 Task: In the Contact  SadieWilliams@Tutanota.com, Create email and send with subject: 'Elevate Your Success: Introducing a Transformative Opportunity', and with mail content 'Good Day!_x000D_
We're excited to introduce you to an innovative solution that will revolutionize your industry. Get ready to redefine success and reach new heights!_x000D_
Best Regard', attach the document: Business_plan.docx and insert image: visitingcard.jpg. Below Best Regards, write Pinterest and insert the URL: 'in.pinterest.com'. Mark checkbox to create task to follow up : In 1 month. Logged in from softage.10@softage.net
Action: Mouse moved to (72, 54)
Screenshot: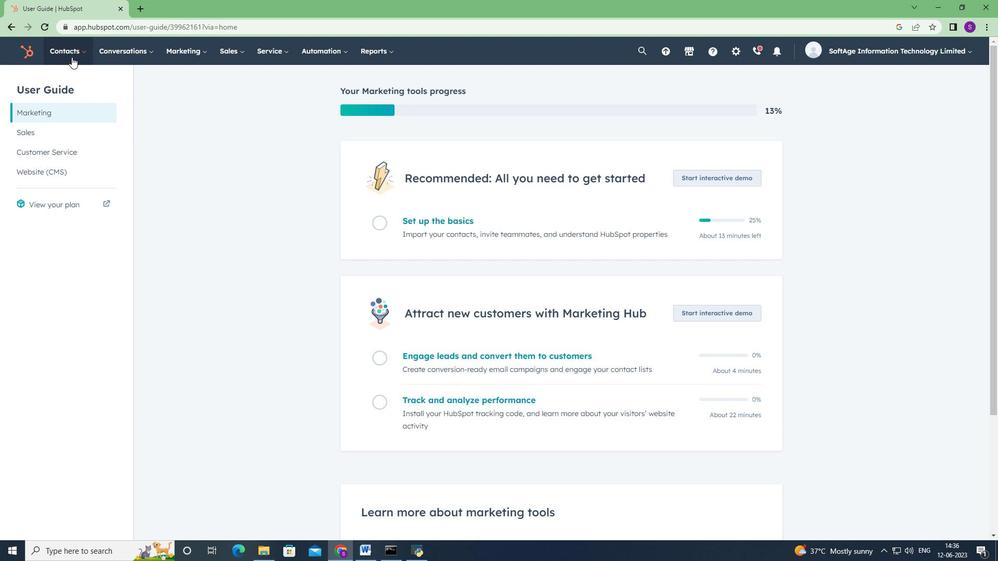 
Action: Mouse pressed left at (72, 54)
Screenshot: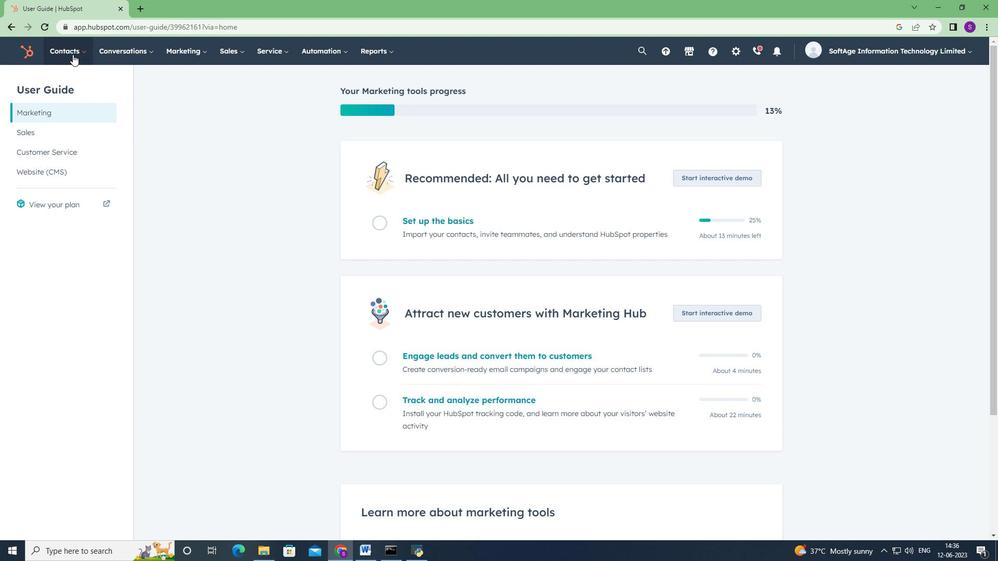 
Action: Mouse moved to (87, 85)
Screenshot: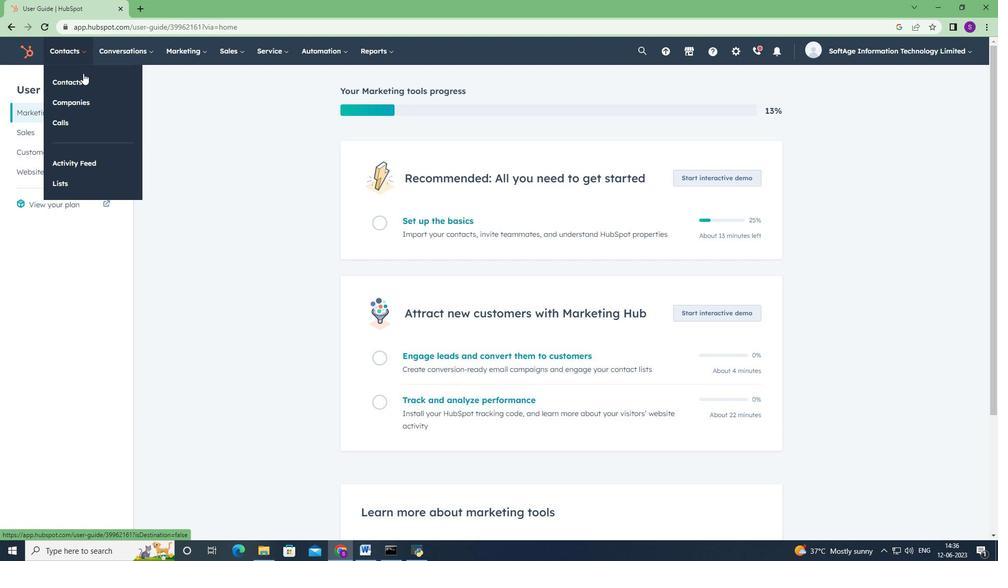 
Action: Mouse pressed left at (87, 85)
Screenshot: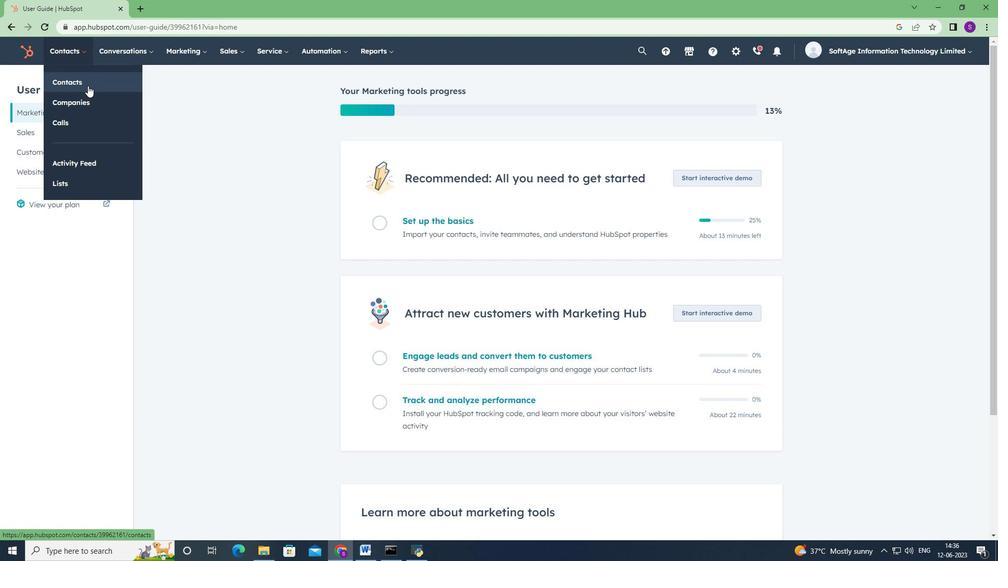 
Action: Mouse moved to (112, 166)
Screenshot: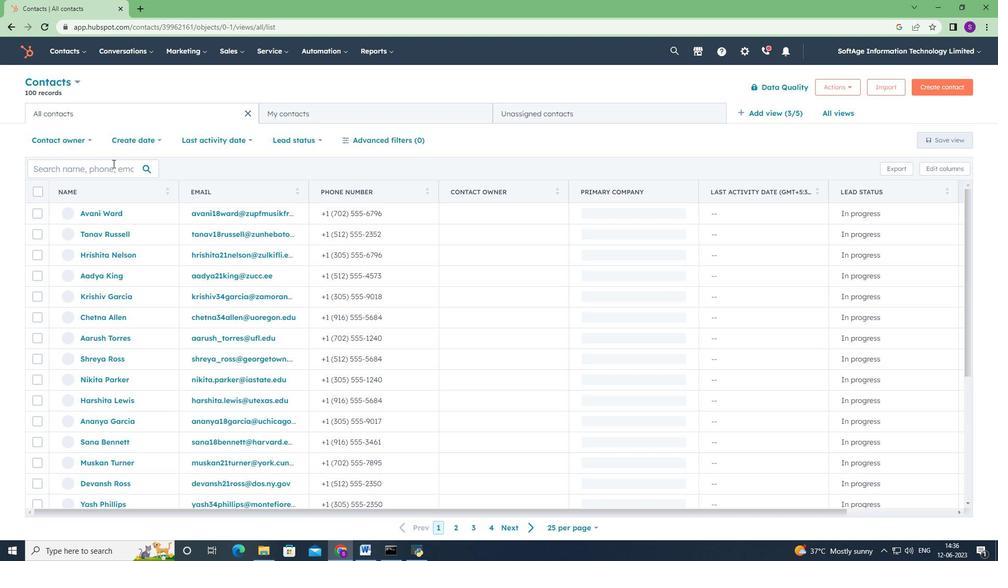 
Action: Mouse pressed left at (112, 166)
Screenshot: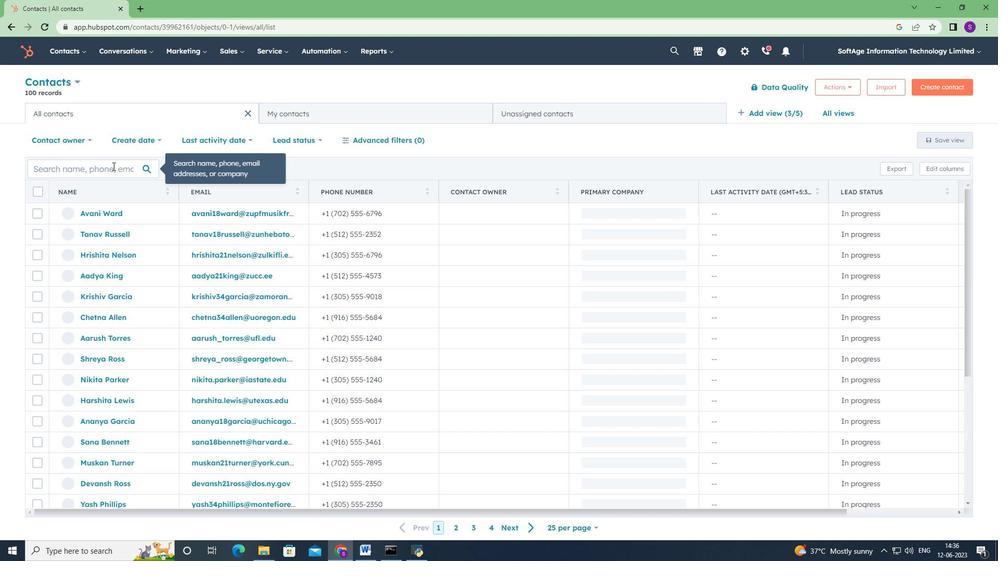 
Action: Key pressed <Key.shift>Sadie<Key.shift>Williams<Key.shift>@<Key.shift>Tutanota.com<Key.backspace><Key.backspace><Key.backspace><Key.backspace><Key.backspace><Key.backspace><Key.backspace><Key.backspace><Key.backspace>anota<Key.backspace>
Screenshot: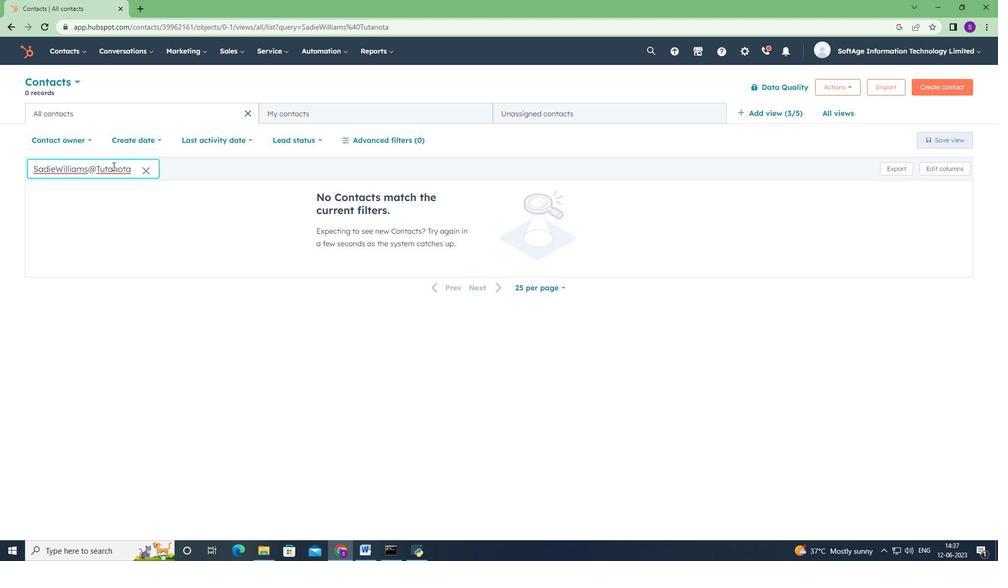 
Action: Mouse moved to (94, 214)
Screenshot: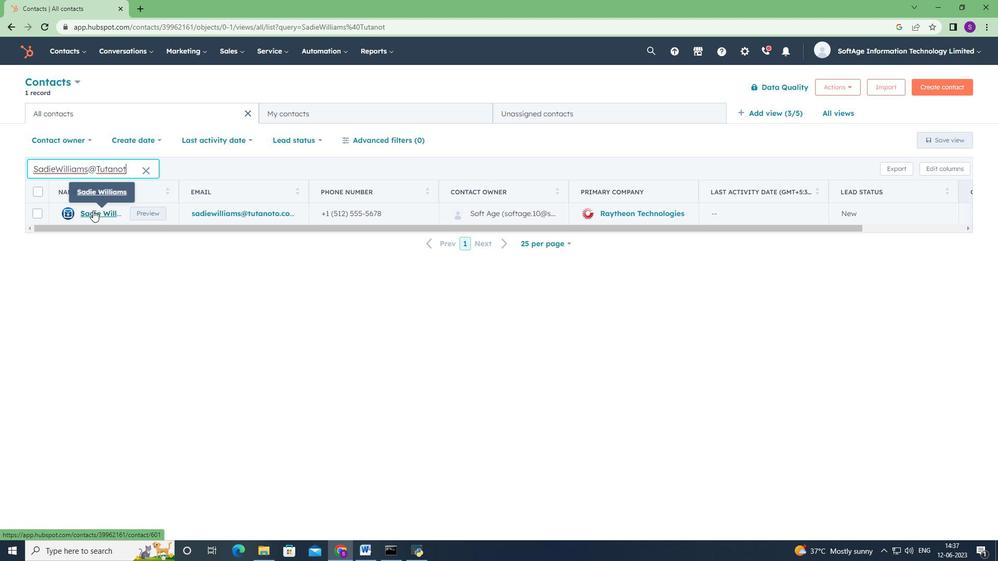 
Action: Mouse pressed left at (94, 214)
Screenshot: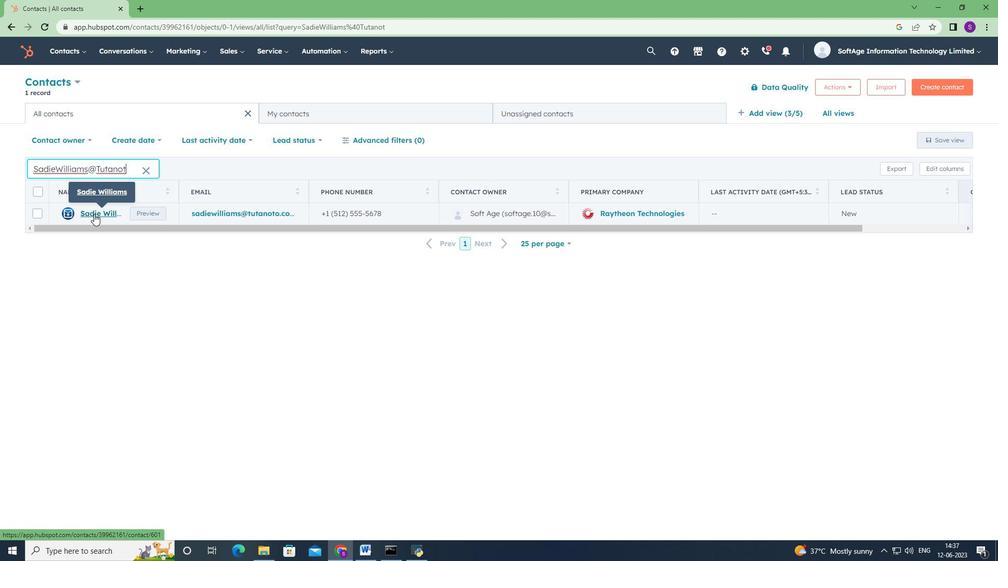 
Action: Mouse moved to (425, 332)
Screenshot: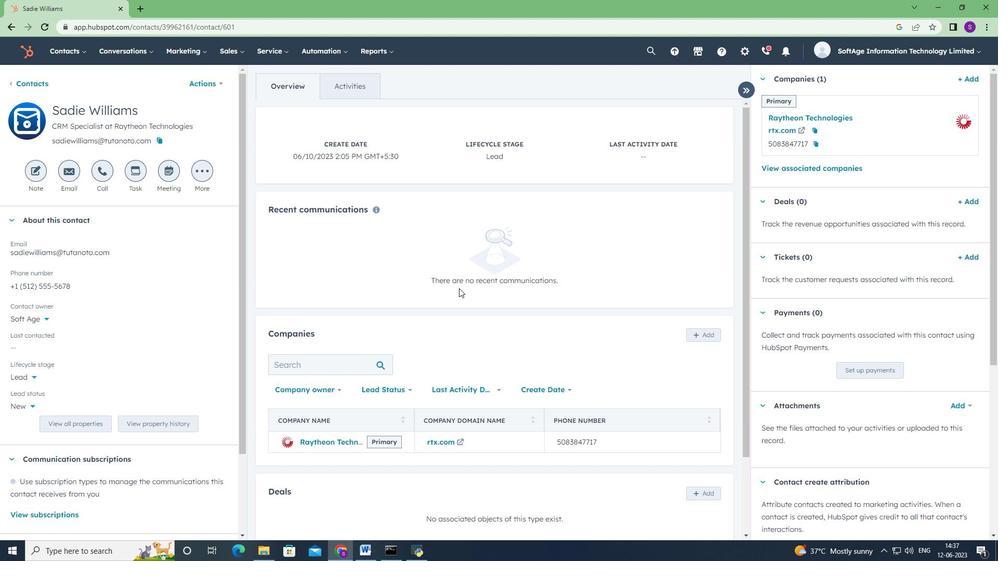 
Action: Mouse scrolled (425, 332) with delta (0, 0)
Screenshot: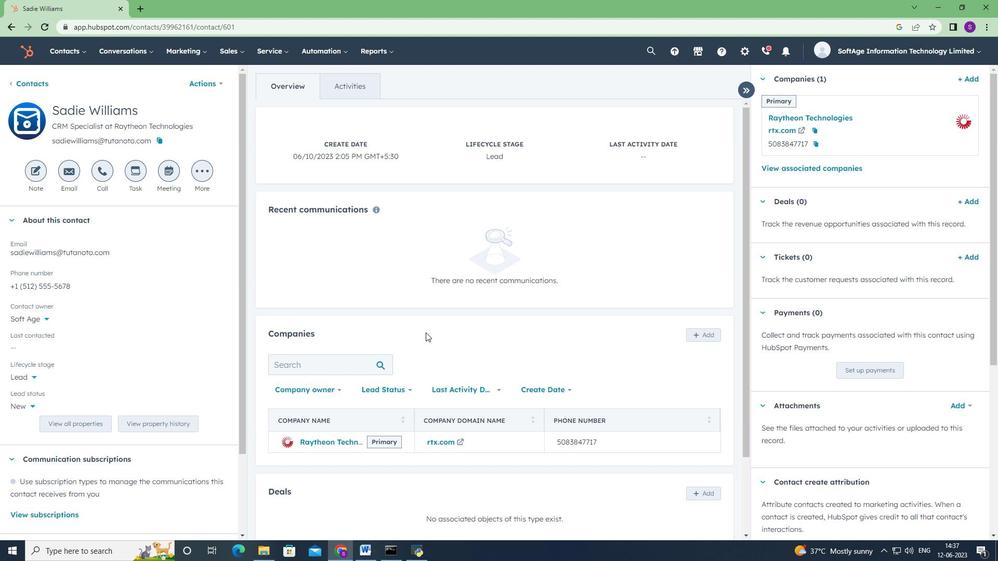 
Action: Mouse moved to (60, 173)
Screenshot: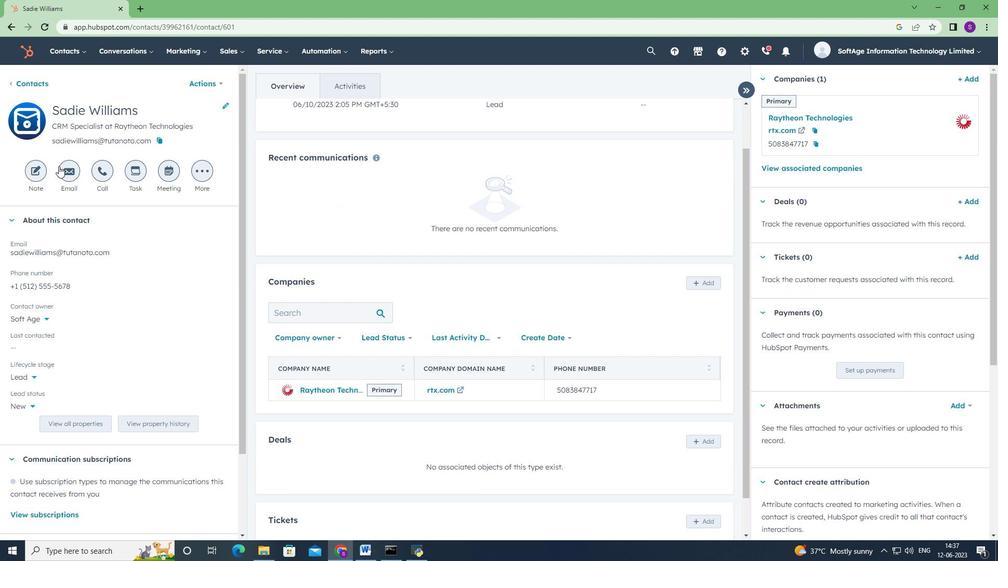 
Action: Mouse pressed left at (60, 173)
Screenshot: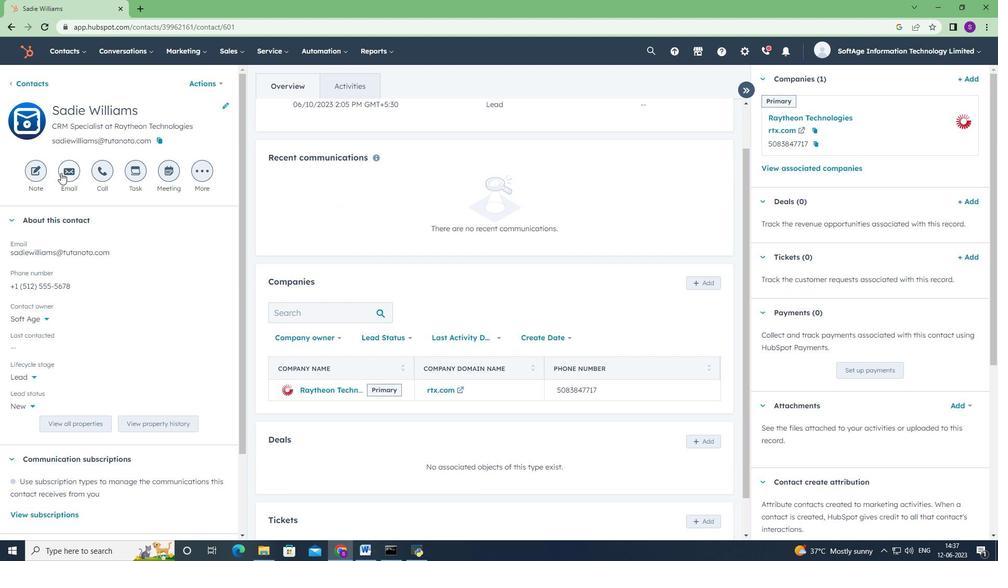 
Action: Mouse moved to (631, 347)
Screenshot: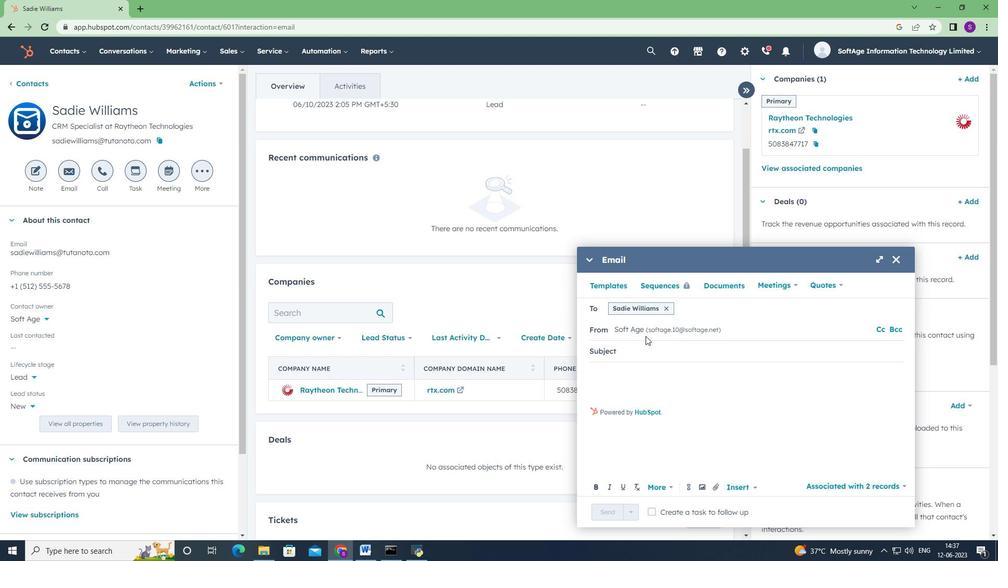 
Action: Mouse pressed left at (631, 347)
Screenshot: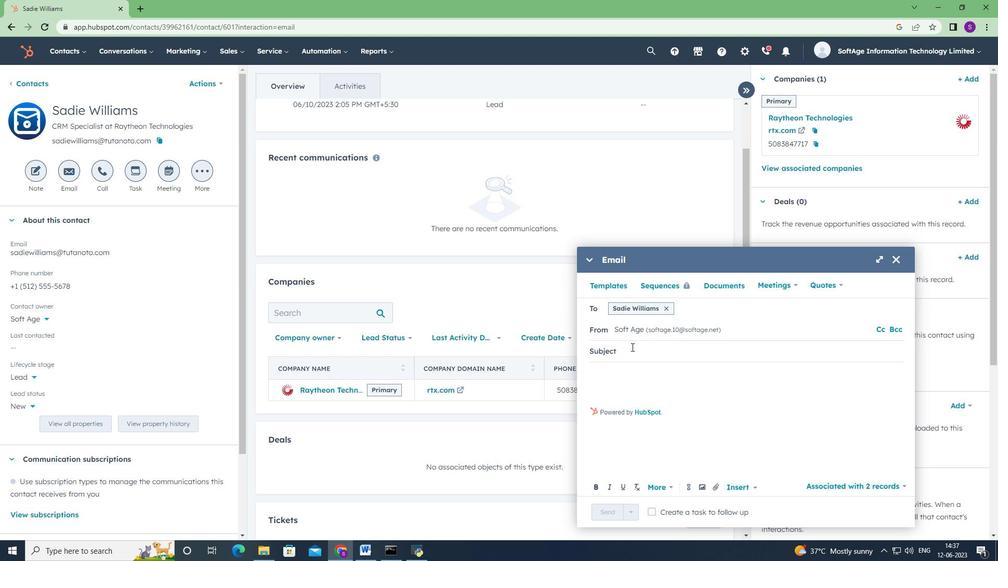 
Action: Mouse moved to (630, 339)
Screenshot: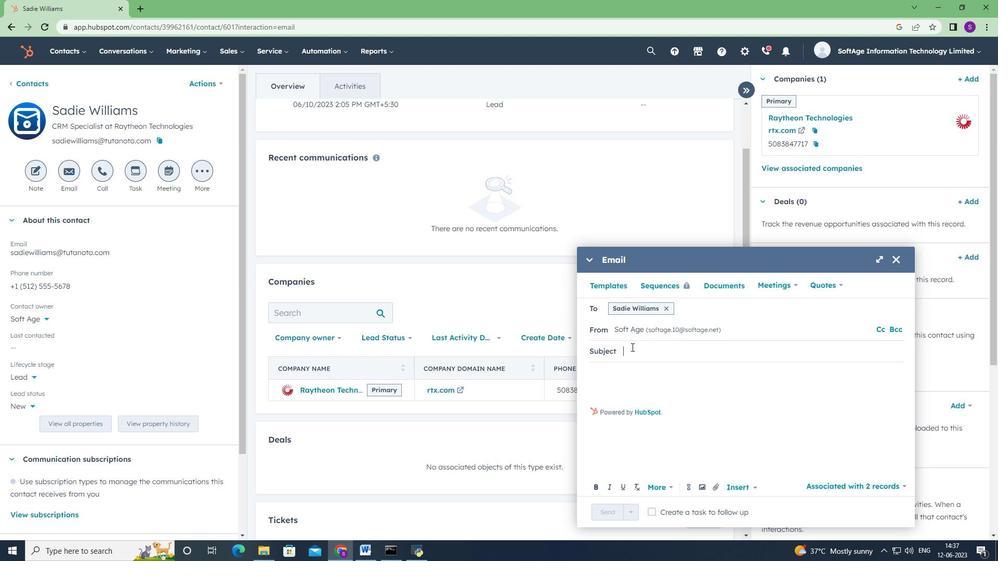 
Action: Key pressed <Key.shift>Elevate<Key.space><Key.shift>Your<Key.space><Key.shift>Success<Key.shift><Key.shift><Key.shift>:<Key.space><Key.shift>Introducing<Key.space>a<Key.space><Key.shift>Transformative<Key.space><Key.shift><Key.shift><Key.shift><Key.shift><Key.shift><Key.shift>Opportunity
Screenshot: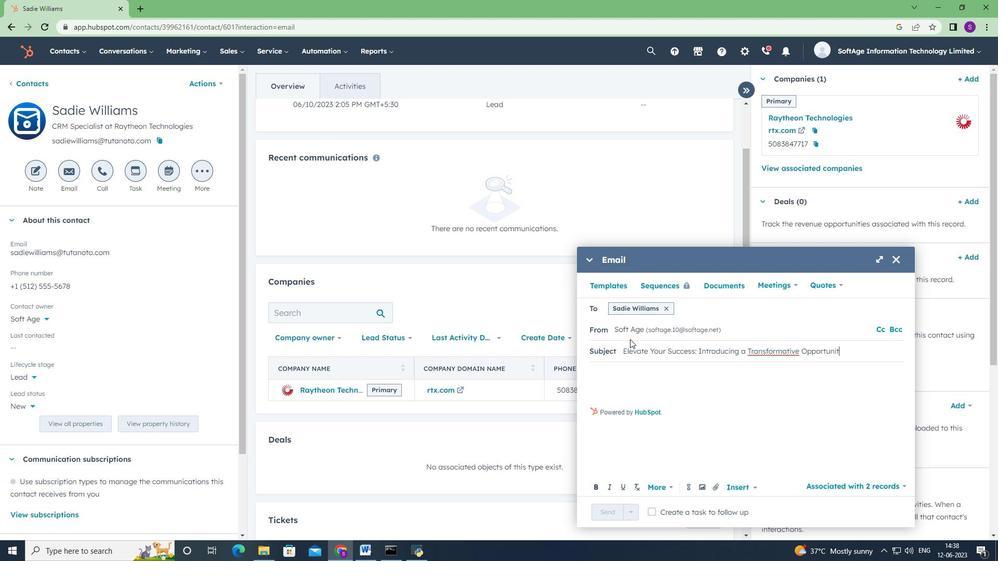 
Action: Mouse moved to (639, 382)
Screenshot: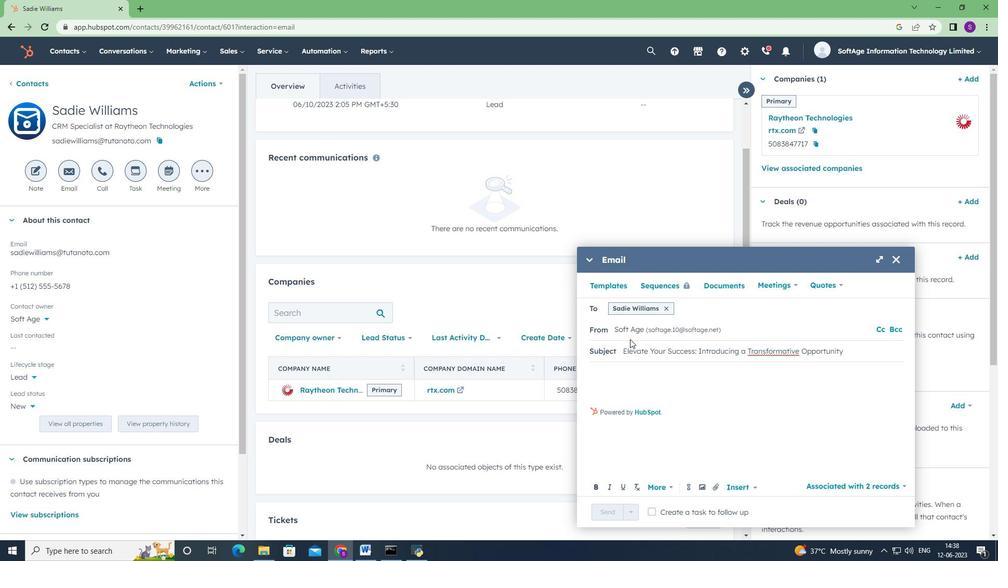 
Action: Mouse pressed left at (639, 382)
Screenshot: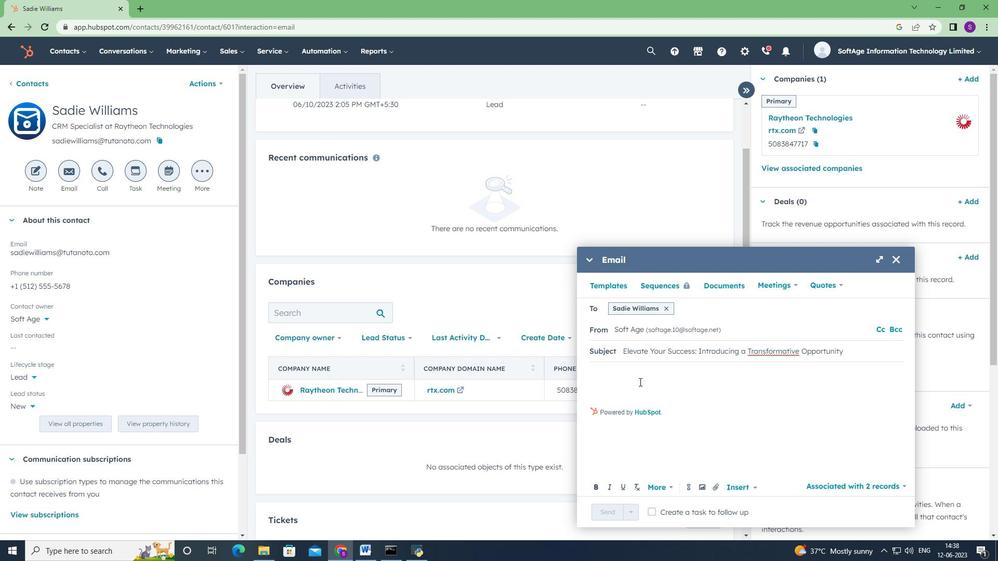 
Action: Mouse moved to (597, 371)
Screenshot: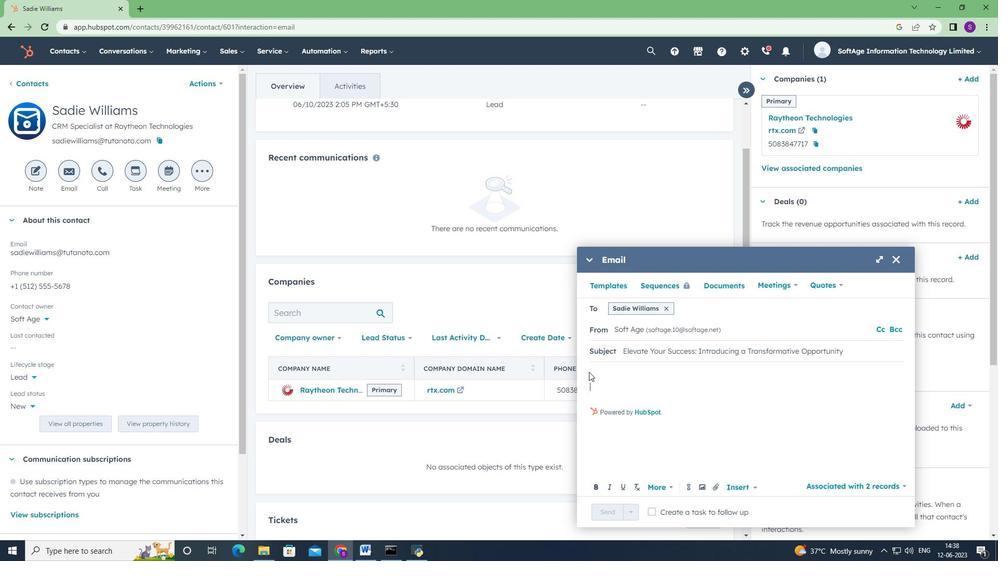 
Action: Mouse pressed left at (597, 371)
Screenshot: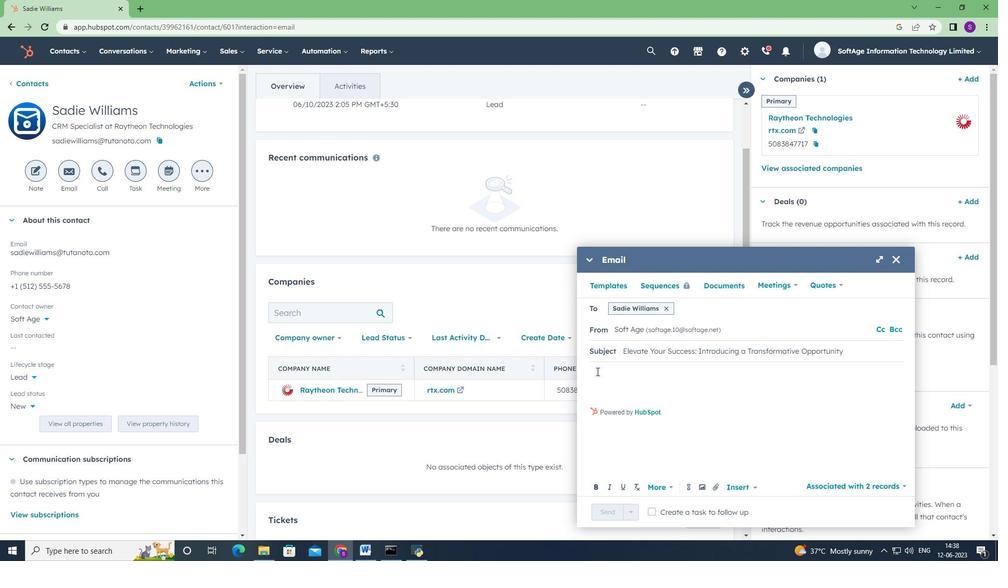 
Action: Key pressed <Key.shift>Good<Key.space><Key.shift>Dat<Key.backspace>y<Key.shift>!<Key.enter><Key.shift><Key.shift><Key.shift><Key.shift><Key.shift><Key.shift><Key.shift><Key.shift><Key.shift><Key.shift><Key.shift><Key.shift><Key.shift><Key.shift><Key.shift><Key.shift><Key.shift><Key.shift><Key.shift><Key.shift><Key.shift><Key.shift><Key.shift><Key.shift><Key.shift><Key.shift><Key.shift>We're<Key.space>excited<Key.space>to<Key.space>introduce<Key.space>you<Key.space>to<Key.space>an<Key.space>innovative<Key.space>solution<Key.space>that<Key.space>will<Key.space>revolutionize<Key.space>your<Key.space>industry<Key.space><Key.backspace>.<Key.space><Key.shift><Key.shift>Get<Key.space>ready<Key.space>to<Key.space>redefine<Key.space>success<Key.space>and<Key.space>reach<Key.space>new<Key.space>heights<Key.shift><Key.shift><Key.shift><Key.shift><Key.shift><Key.shift><Key.shift><Key.shift>!<Key.enter><Key.shift><Key.shift><Key.shift><Key.shift><Key.shift><Key.shift><Key.shift><Key.shift><Key.shift>Best<Key.space><Key.shift>Regard<Key.enter>
Screenshot: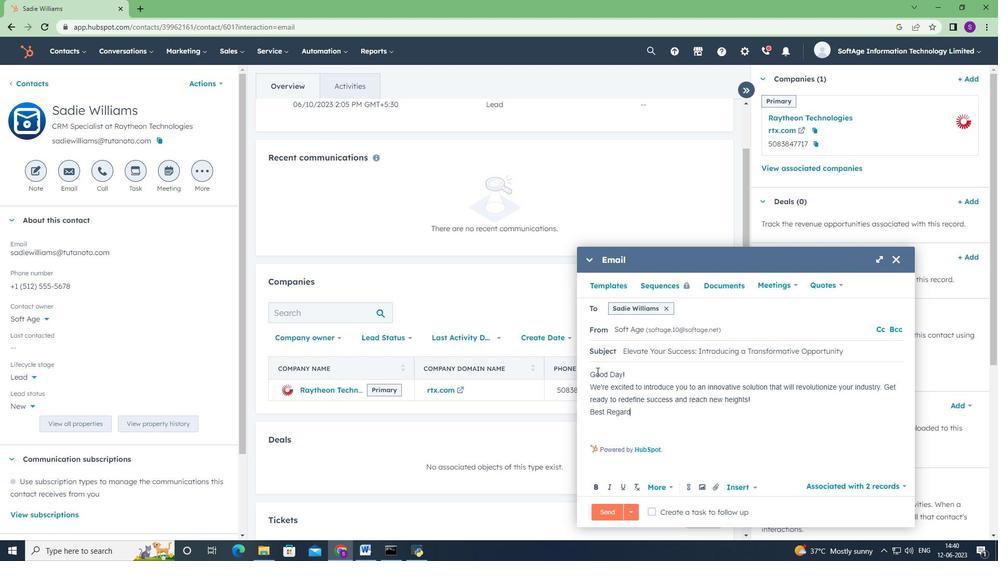 
Action: Mouse moved to (716, 487)
Screenshot: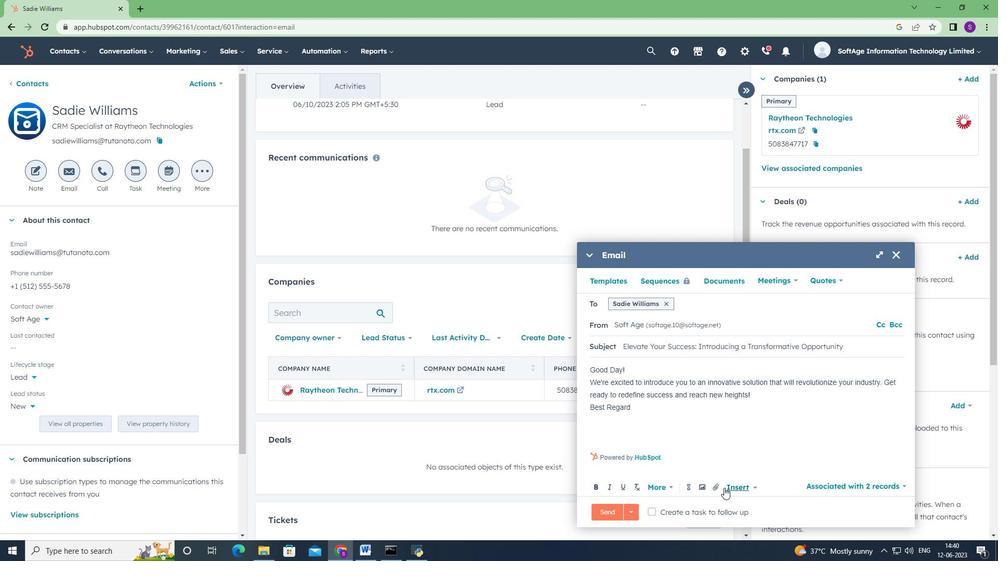 
Action: Mouse pressed left at (716, 487)
Screenshot: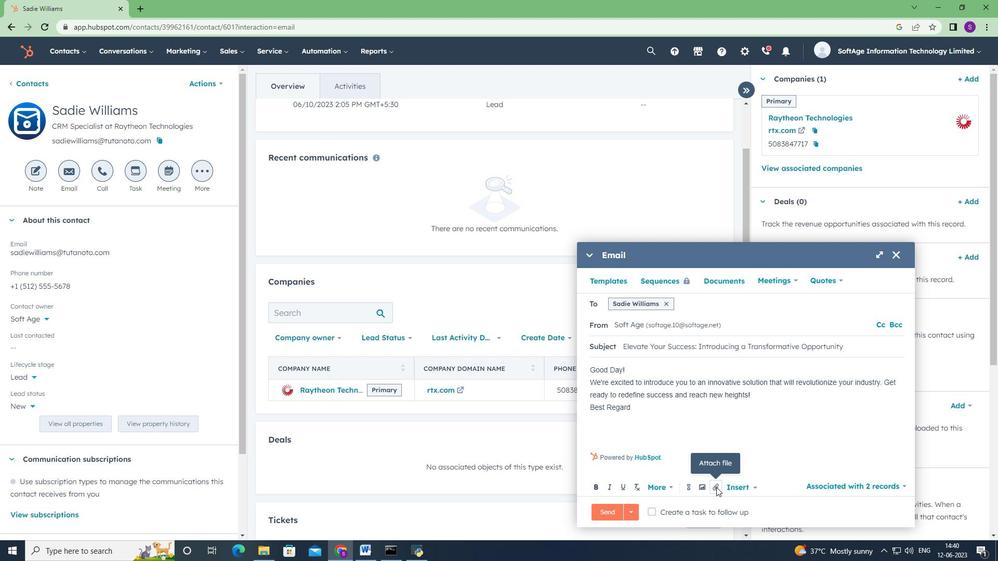 
Action: Mouse moved to (727, 453)
Screenshot: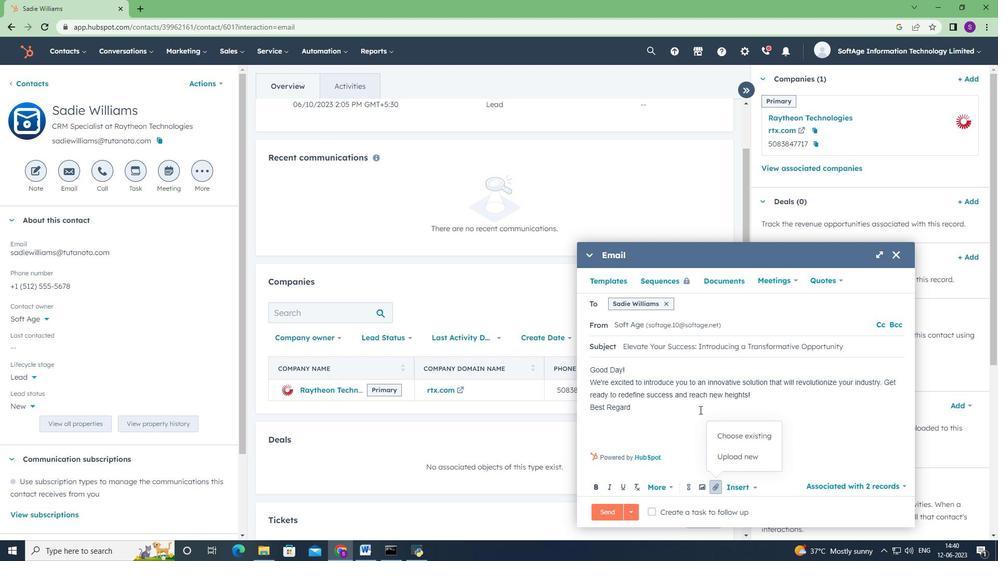 
Action: Mouse pressed left at (727, 453)
Screenshot: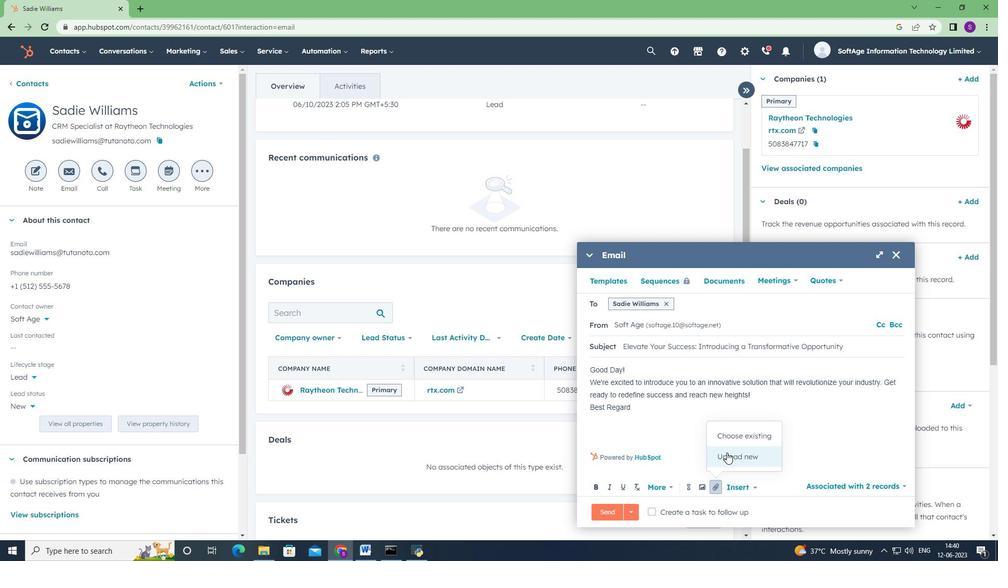 
Action: Mouse moved to (47, 130)
Screenshot: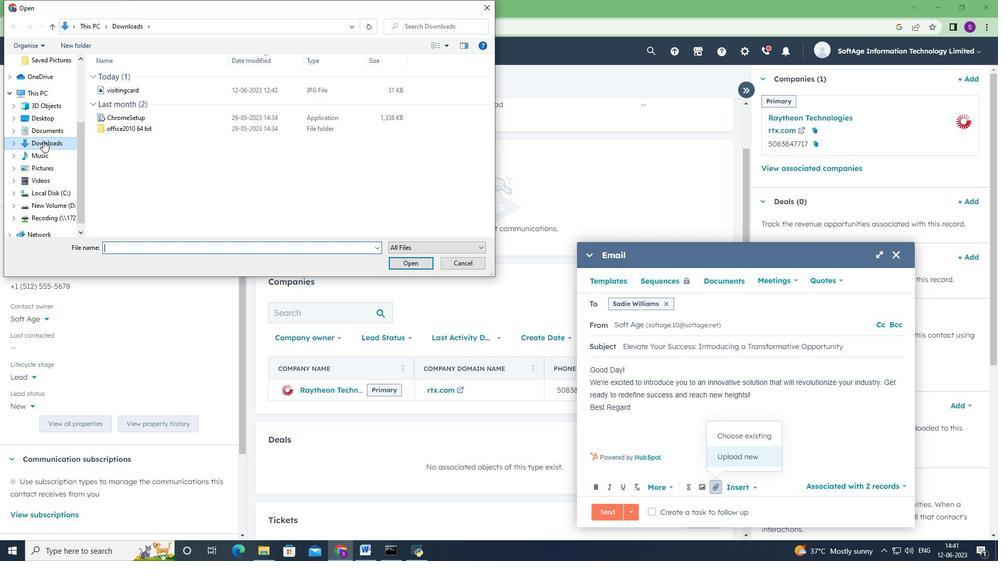 
Action: Mouse pressed left at (47, 130)
Screenshot: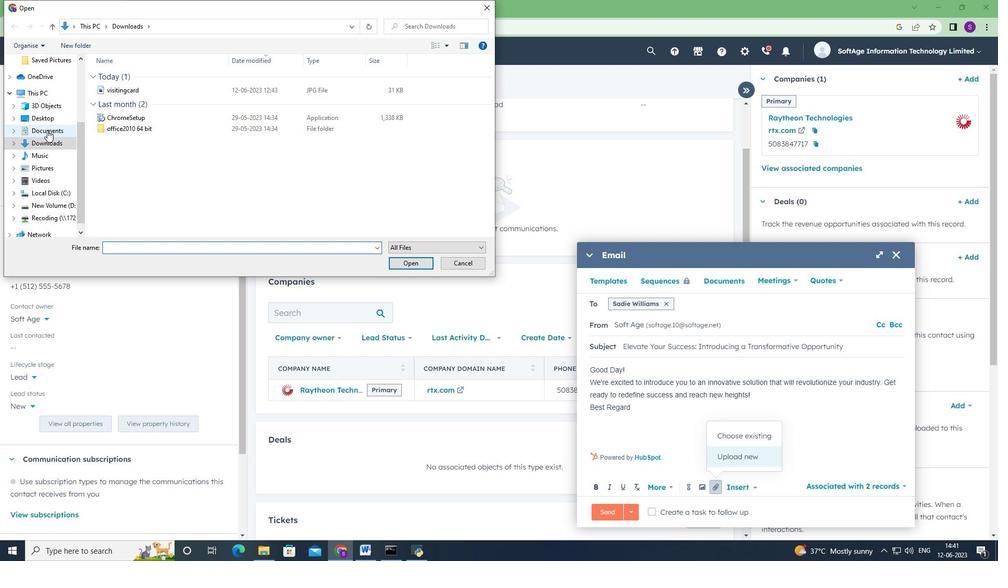 
Action: Mouse moved to (123, 90)
Screenshot: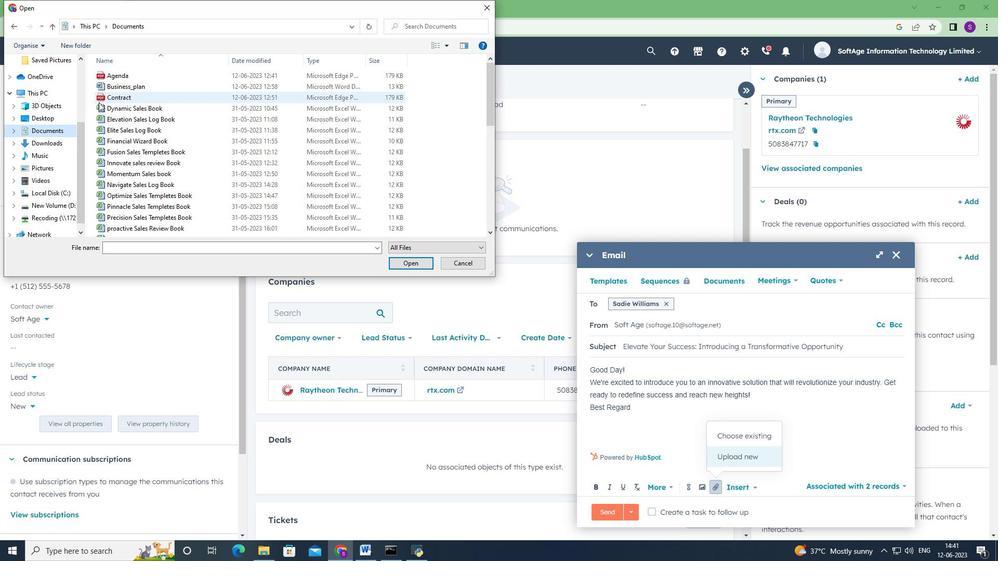 
Action: Mouse pressed left at (123, 90)
Screenshot: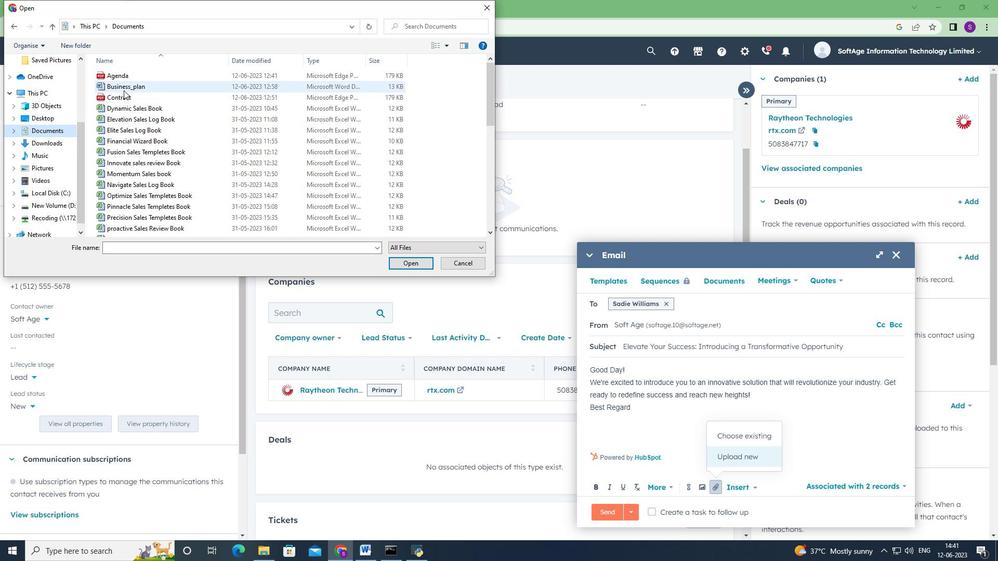 
Action: Mouse moved to (421, 265)
Screenshot: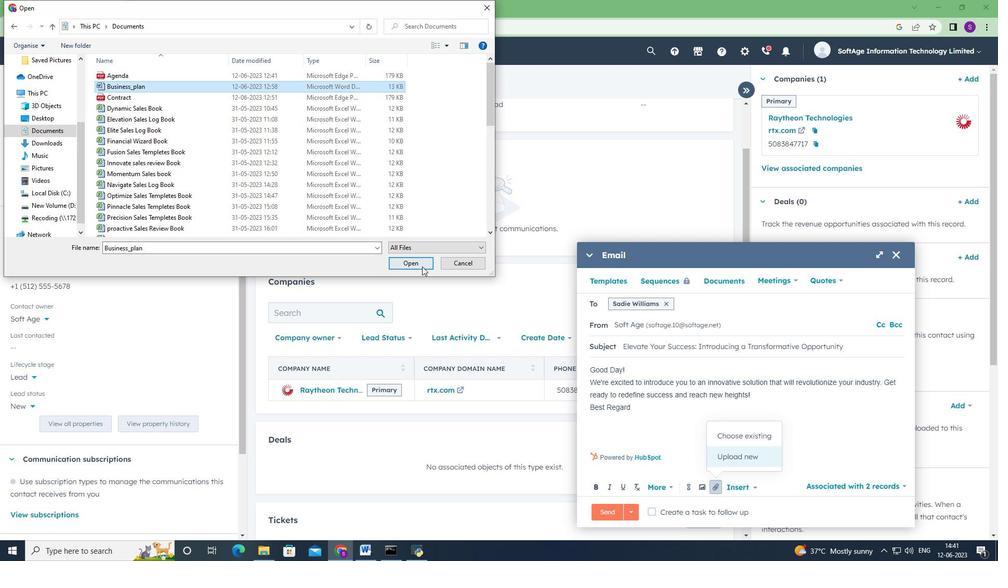 
Action: Mouse pressed left at (421, 265)
Screenshot: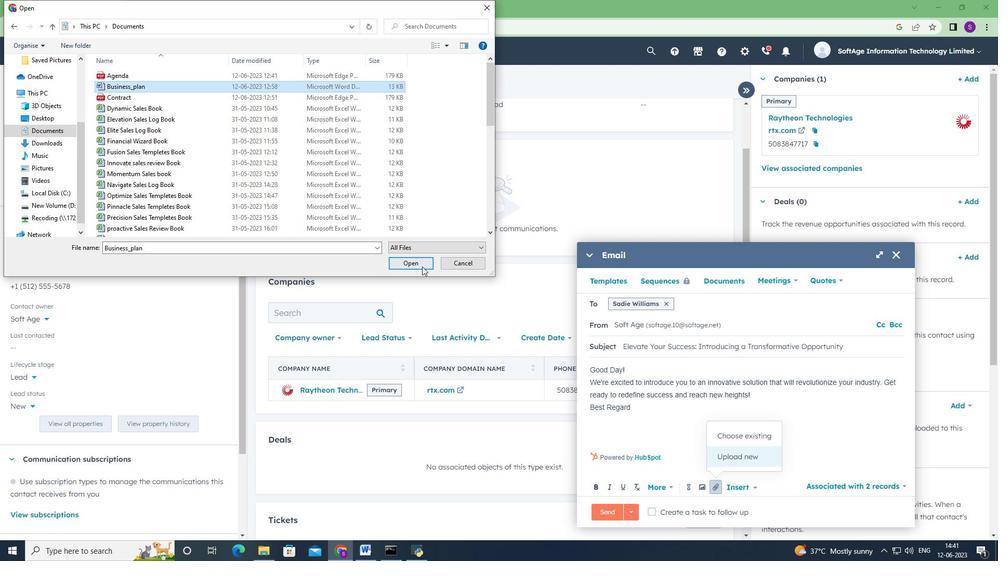 
Action: Mouse moved to (701, 461)
Screenshot: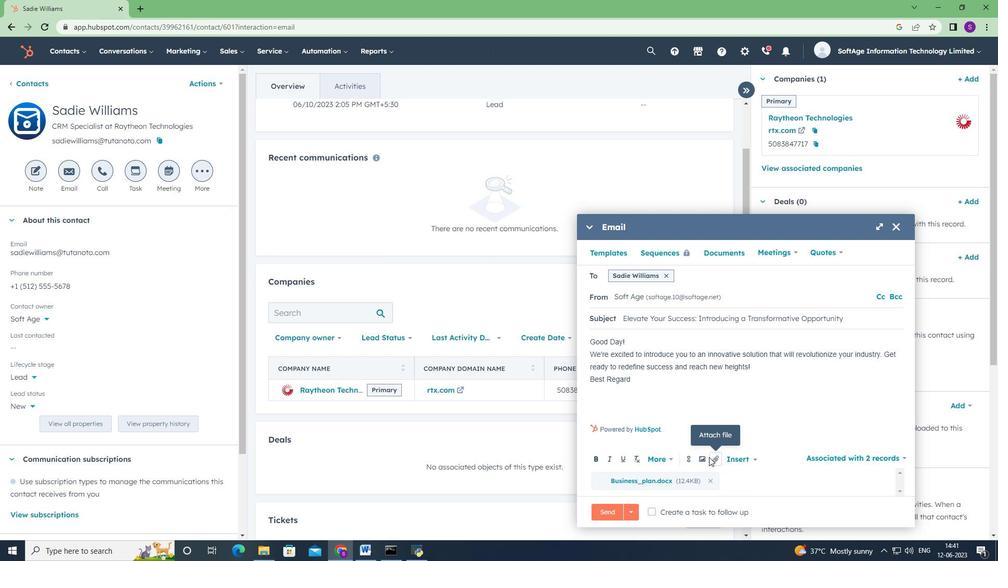 
Action: Mouse pressed left at (701, 461)
Screenshot: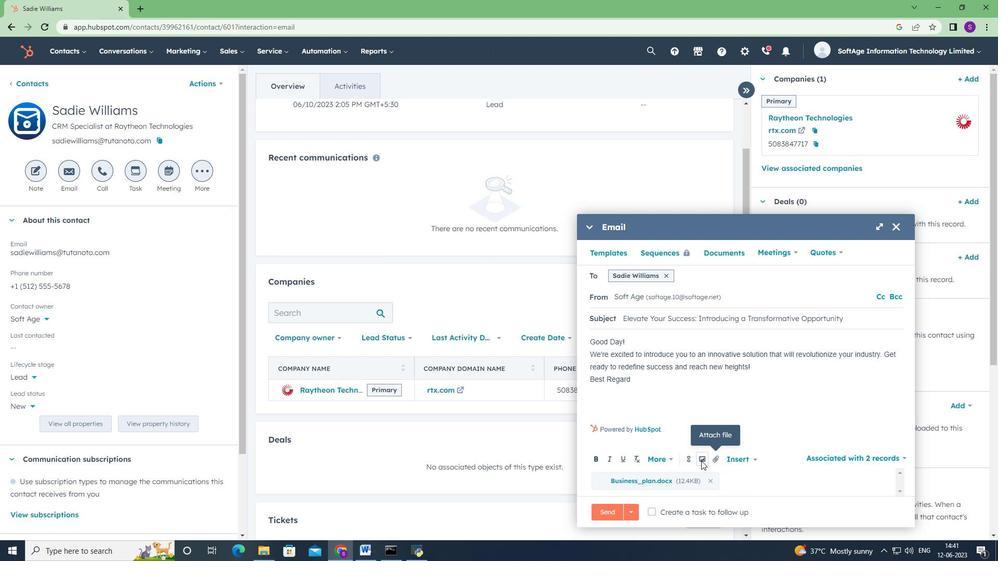 
Action: Mouse moved to (691, 424)
Screenshot: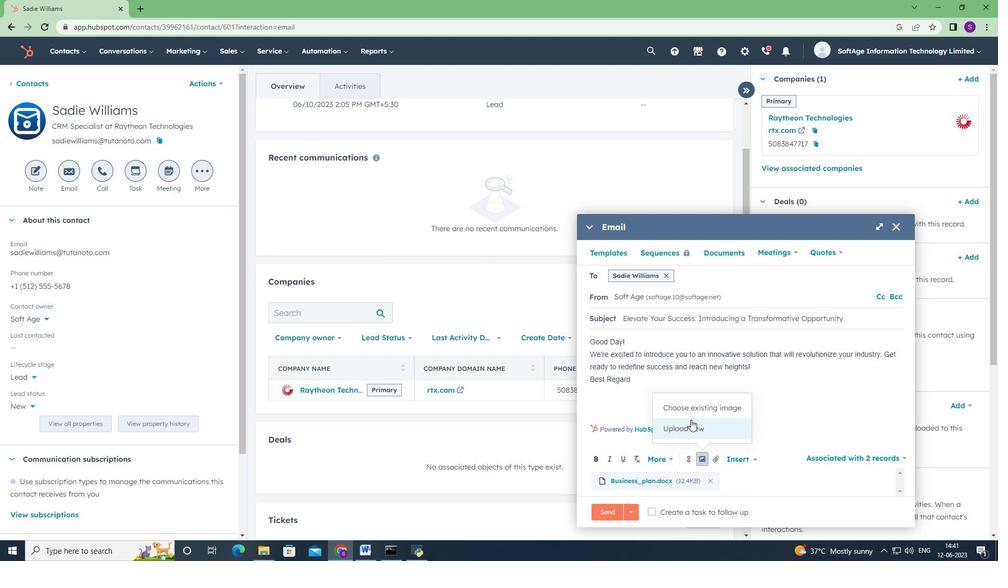 
Action: Mouse pressed left at (691, 424)
Screenshot: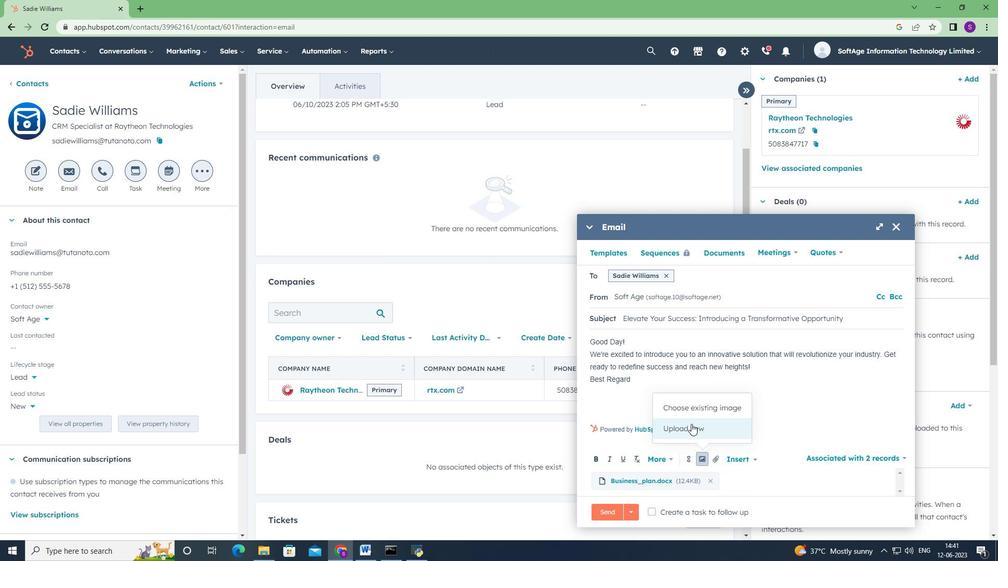 
Action: Mouse moved to (54, 139)
Screenshot: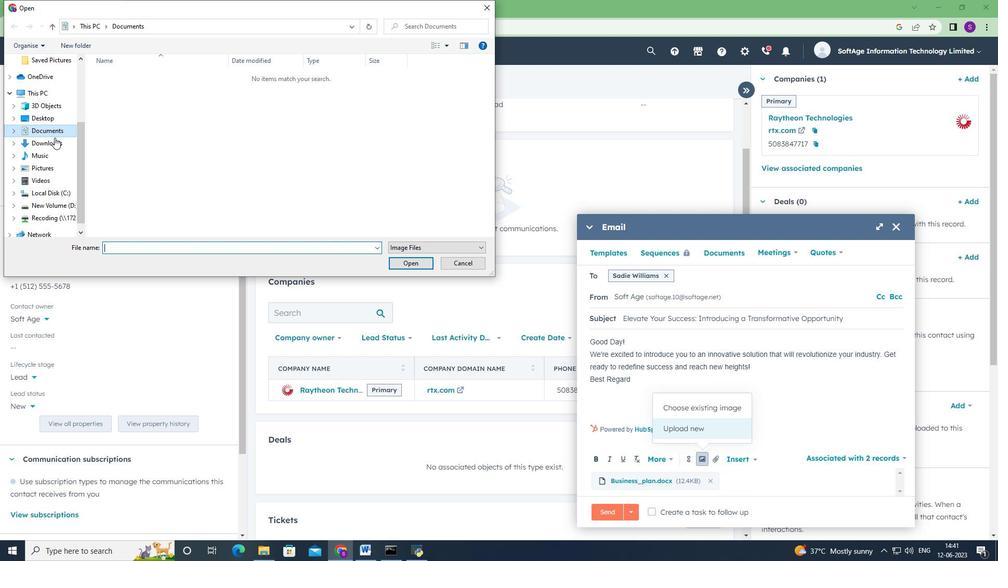 
Action: Mouse pressed left at (54, 139)
Screenshot: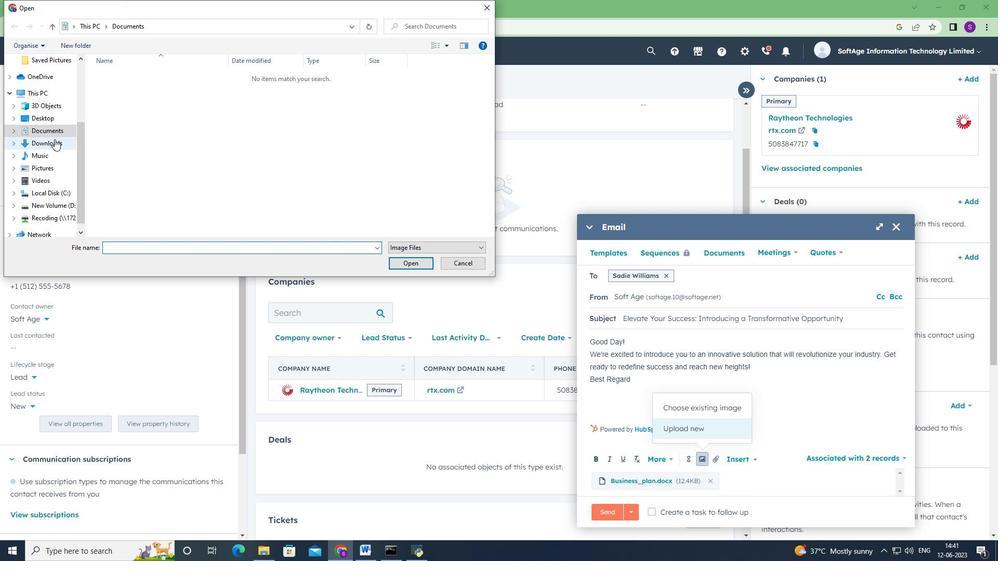 
Action: Mouse moved to (152, 92)
Screenshot: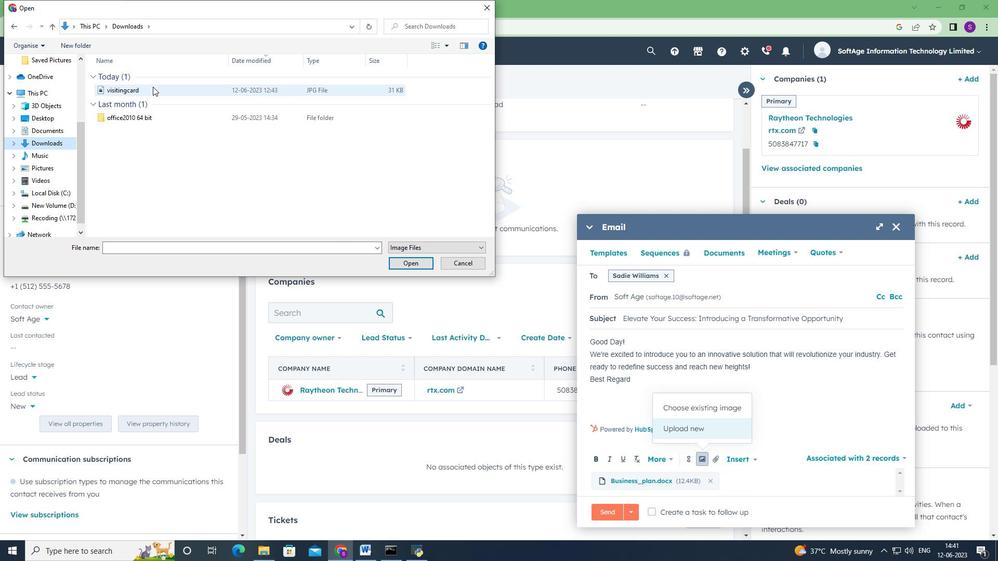 
Action: Mouse pressed left at (152, 92)
Screenshot: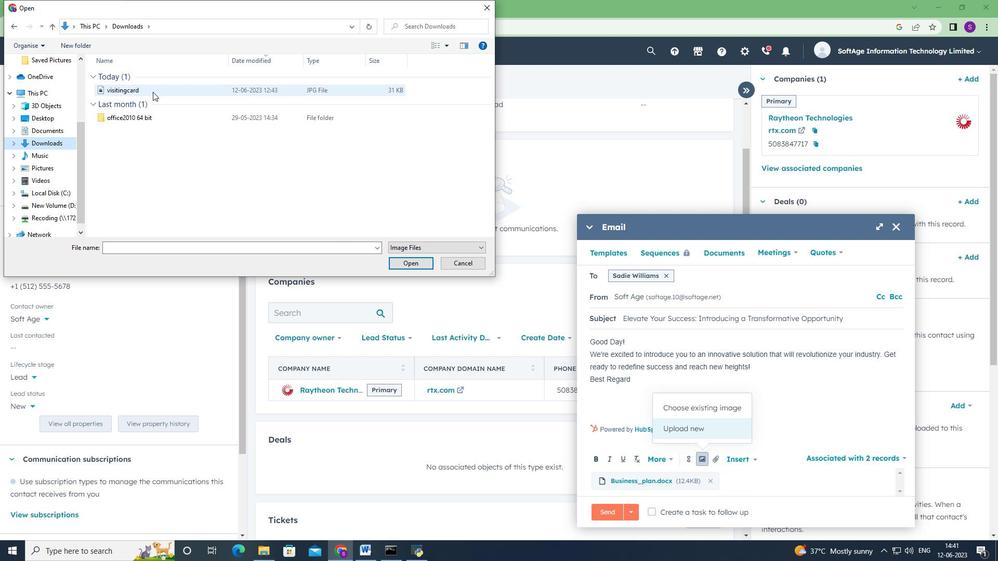 
Action: Mouse moved to (412, 264)
Screenshot: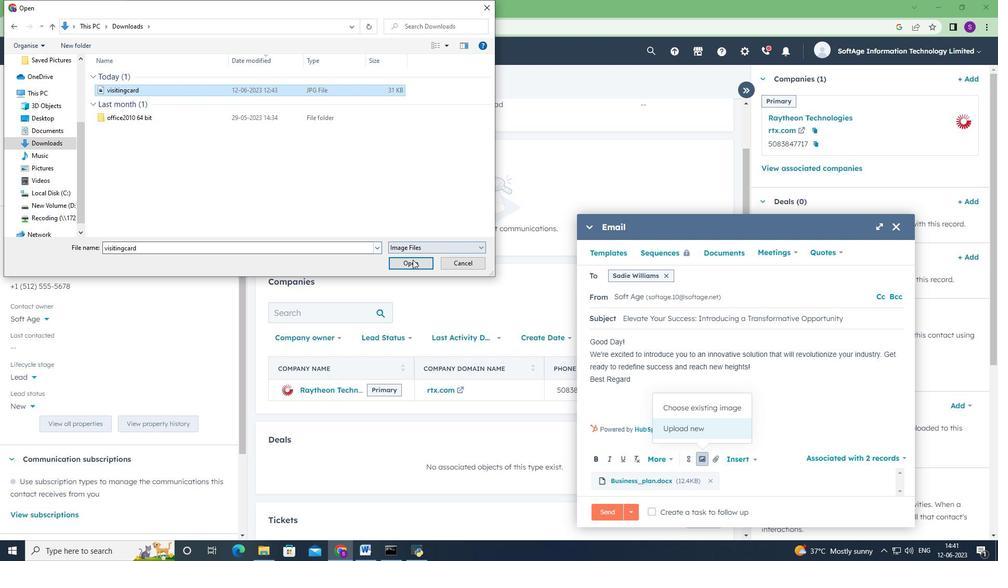 
Action: Mouse pressed left at (412, 264)
Screenshot: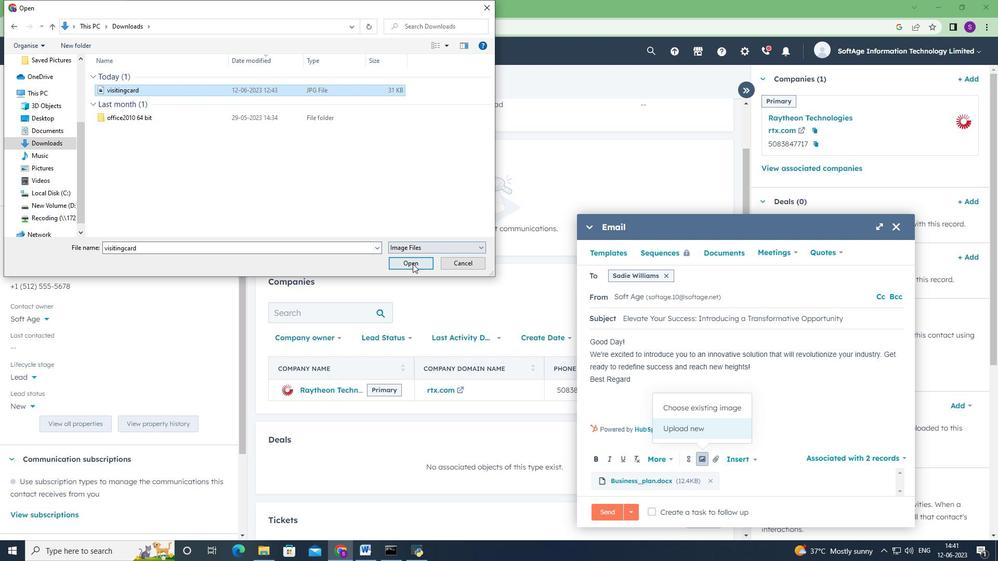 
Action: Mouse moved to (608, 286)
Screenshot: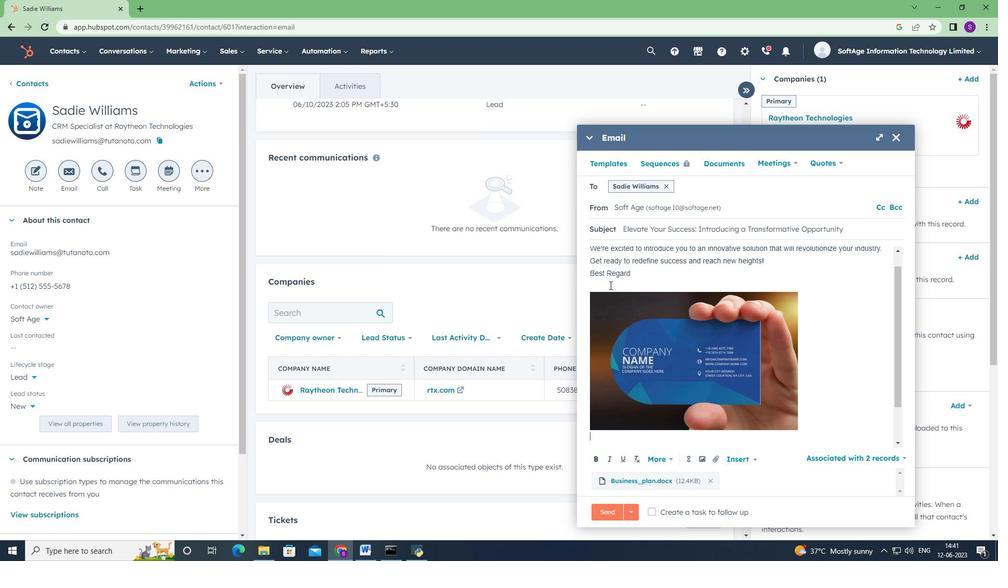 
Action: Mouse pressed left at (608, 286)
Screenshot: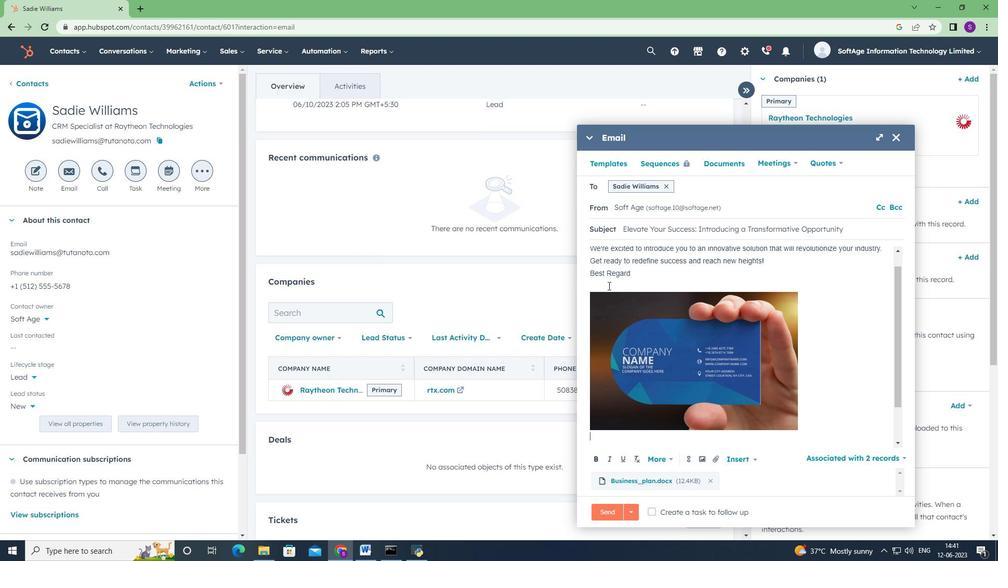 
Action: Key pressed <Key.shift><Key.shift><Key.shift><Key.shift><Key.shift><Key.shift><Key.shift><Key.shift><Key.shift><Key.shift><Key.shift><Key.shift>Pinterest
Screenshot: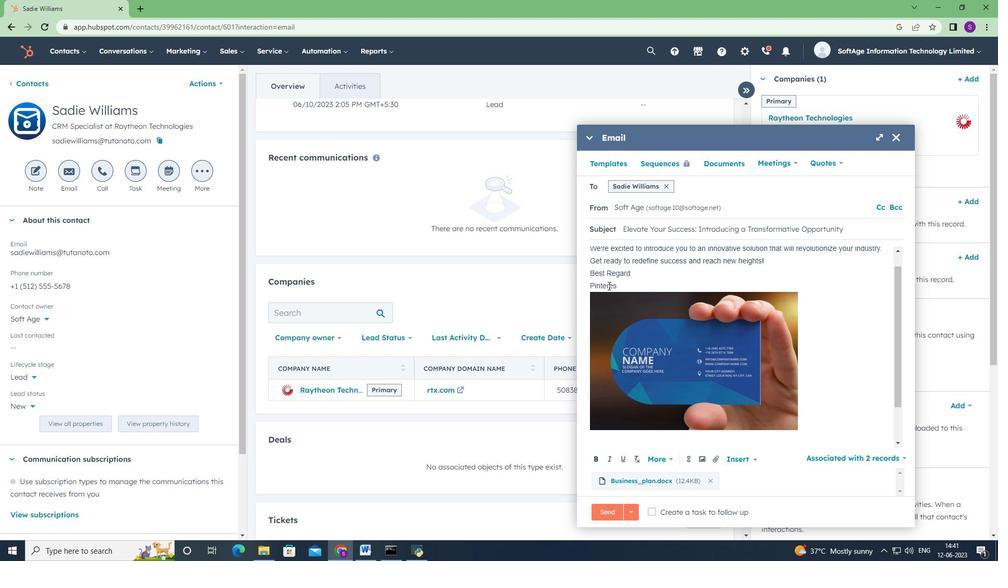 
Action: Mouse moved to (636, 320)
Screenshot: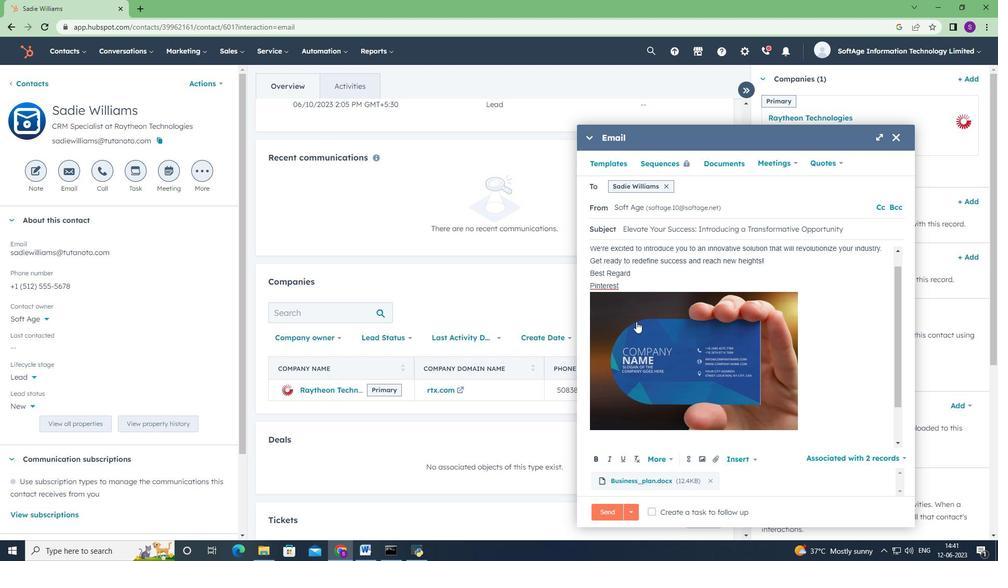 
Action: Key pressed <Key.space>
Screenshot: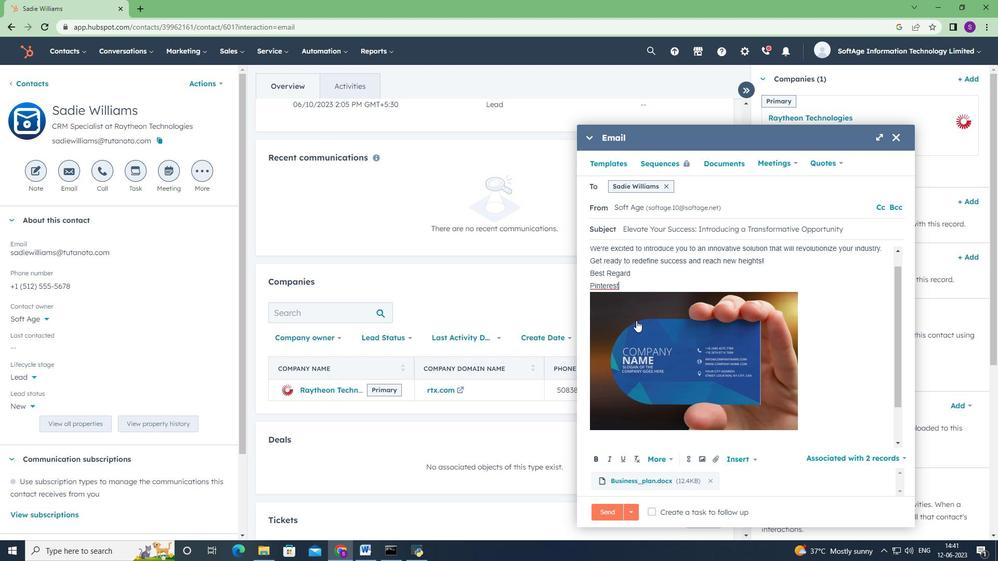 
Action: Mouse scrolled (636, 320) with delta (0, 0)
Screenshot: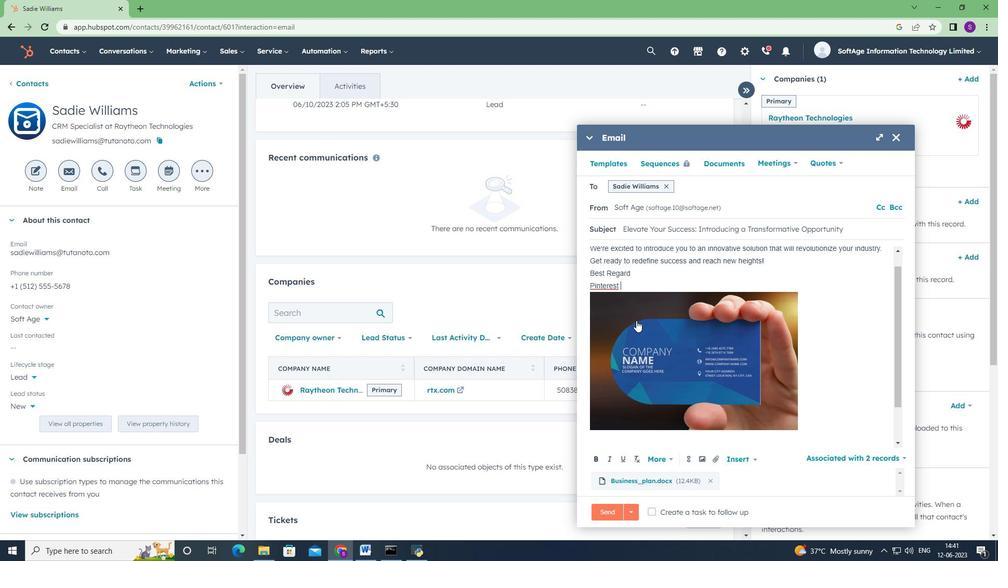 
Action: Mouse scrolled (636, 321) with delta (0, 0)
Screenshot: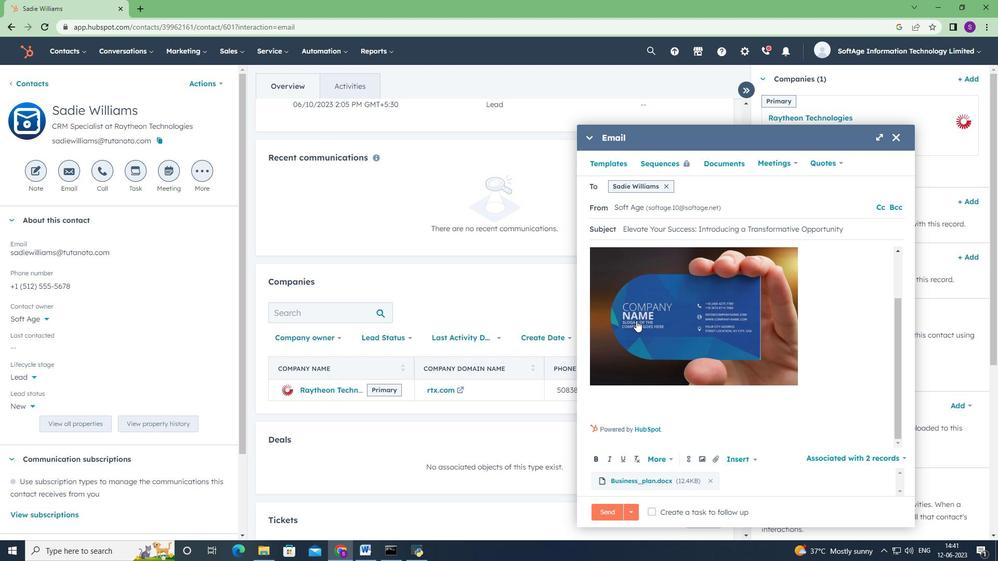 
Action: Mouse scrolled (636, 321) with delta (0, 0)
Screenshot: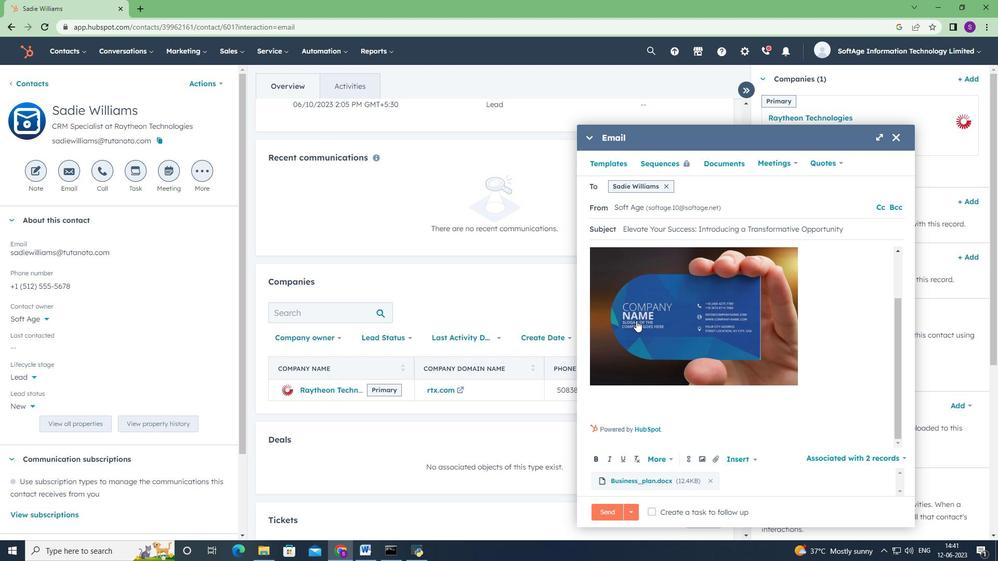 
Action: Mouse scrolled (636, 321) with delta (0, 0)
Screenshot: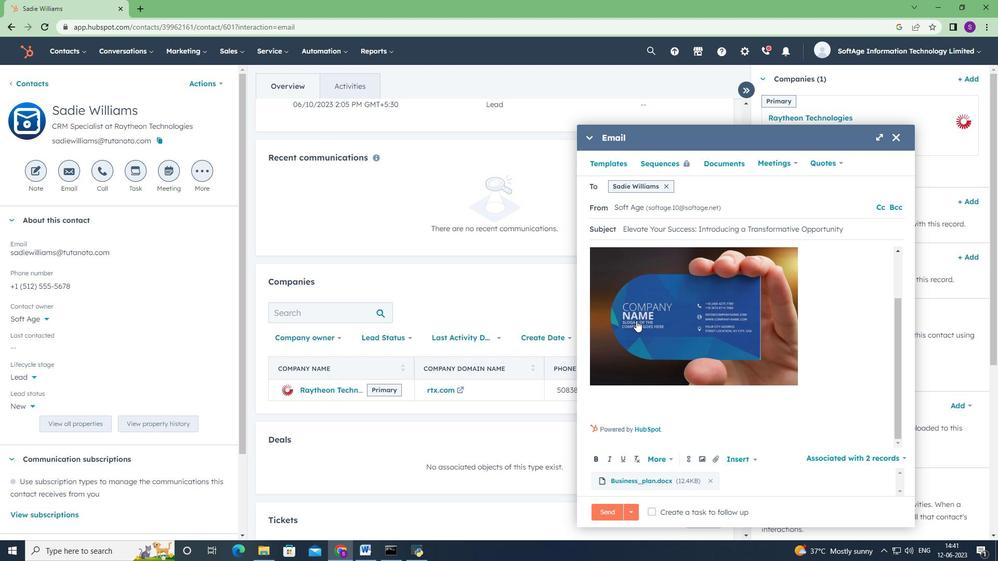 
Action: Mouse scrolled (636, 321) with delta (0, 0)
Screenshot: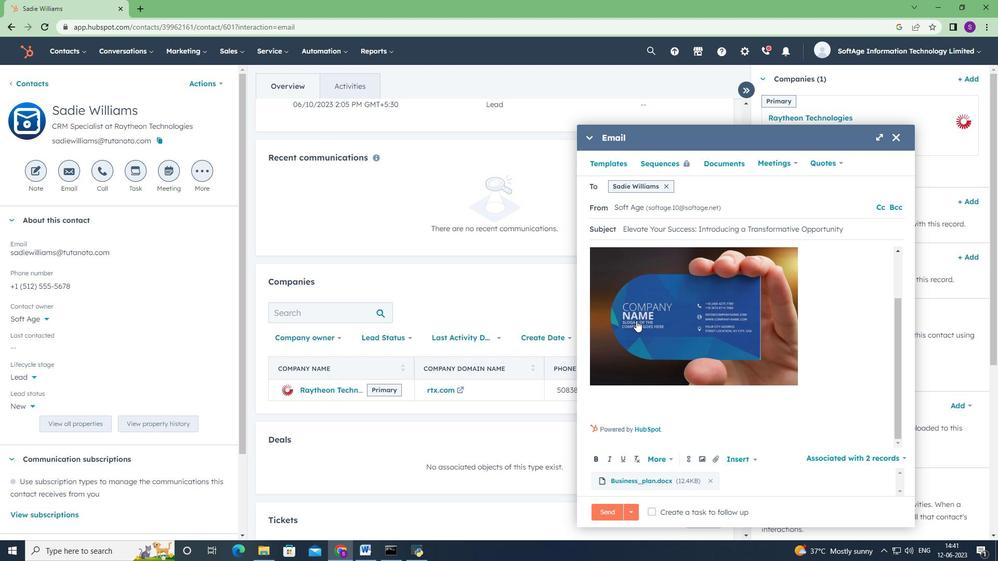 
Action: Mouse moved to (686, 460)
Screenshot: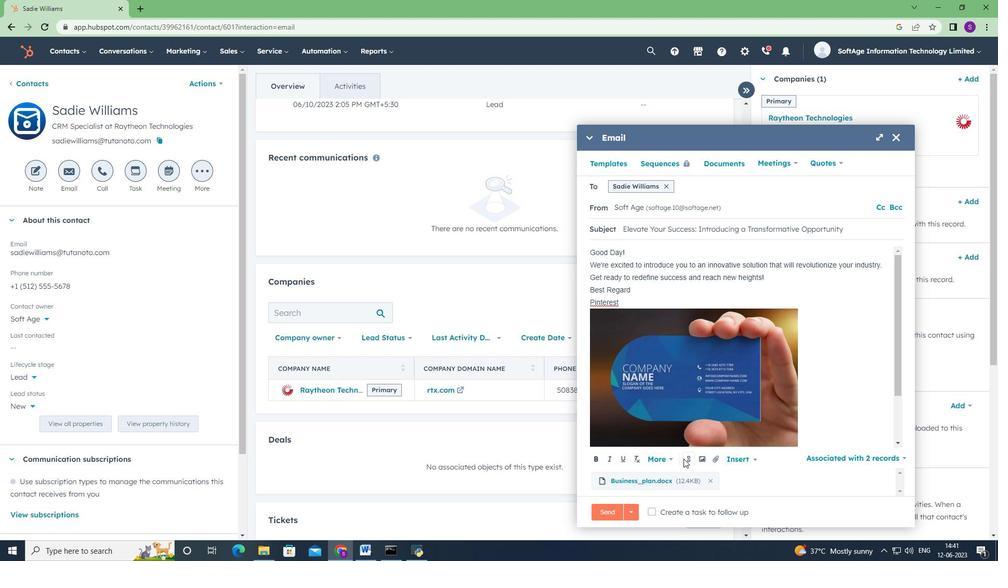 
Action: Mouse pressed left at (686, 460)
Screenshot: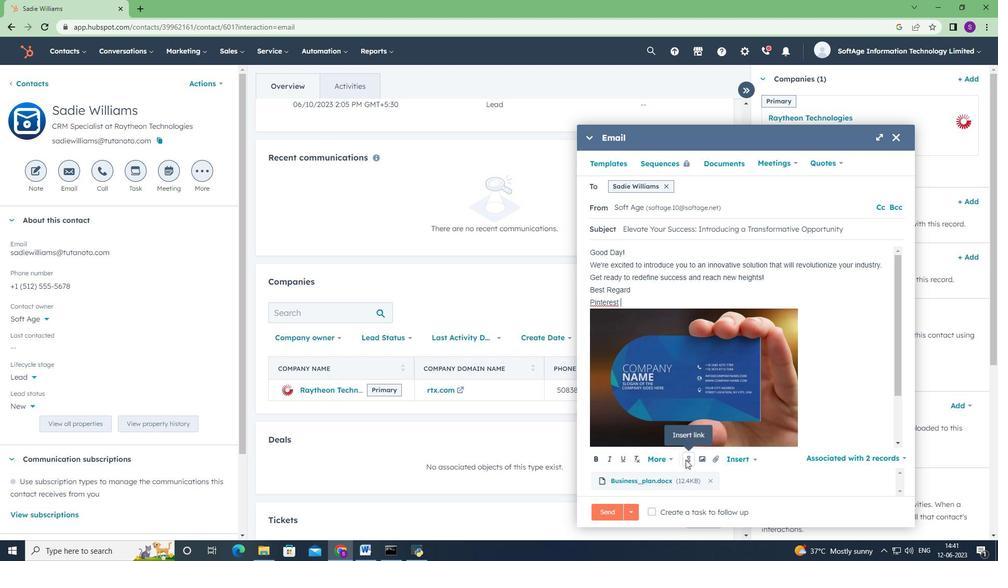 
Action: Mouse moved to (691, 437)
Screenshot: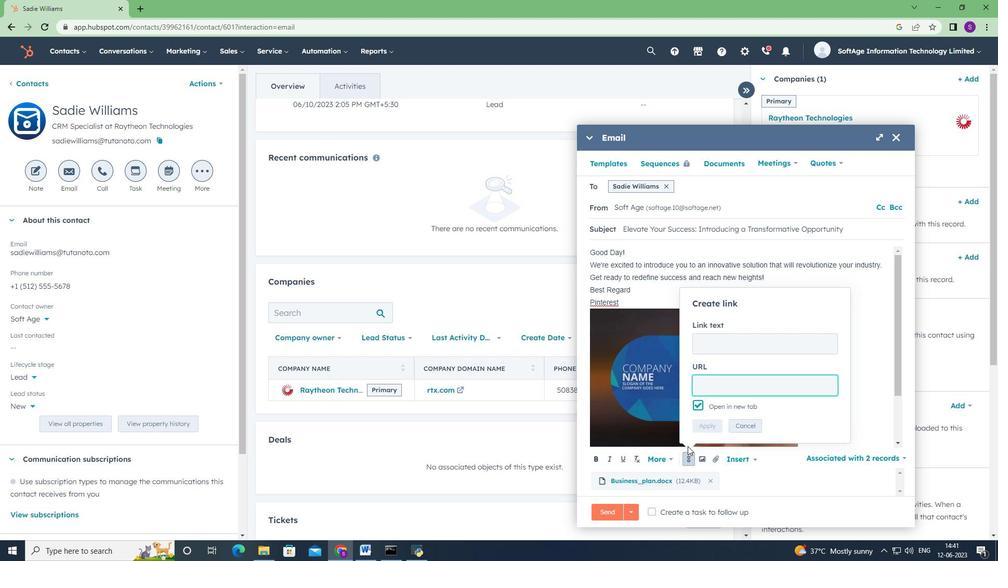 
Action: Key pressed ww<Key.backspace><Key.backspace>in.po<Key.backspace>interest.com
Screenshot: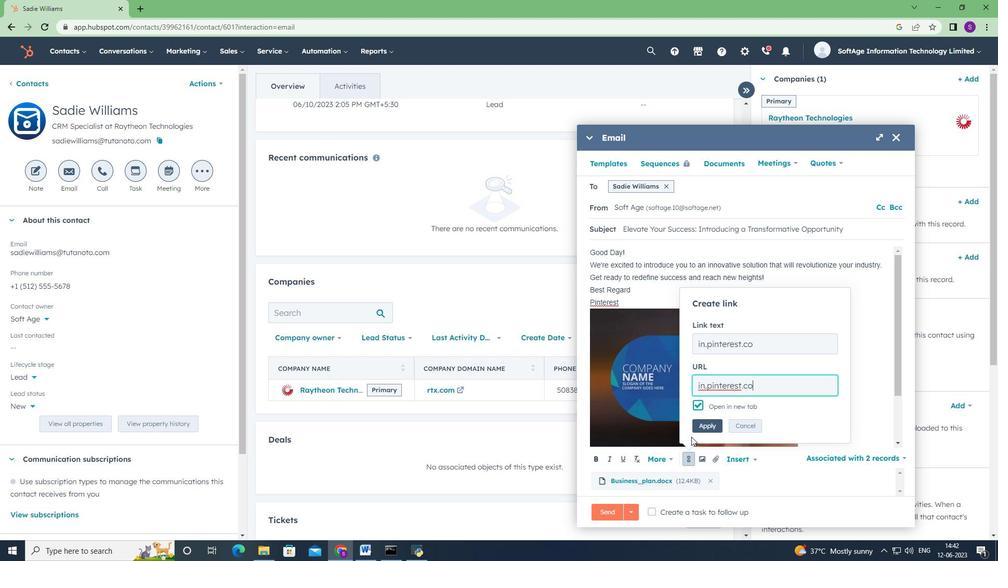 
Action: Mouse moved to (709, 430)
Screenshot: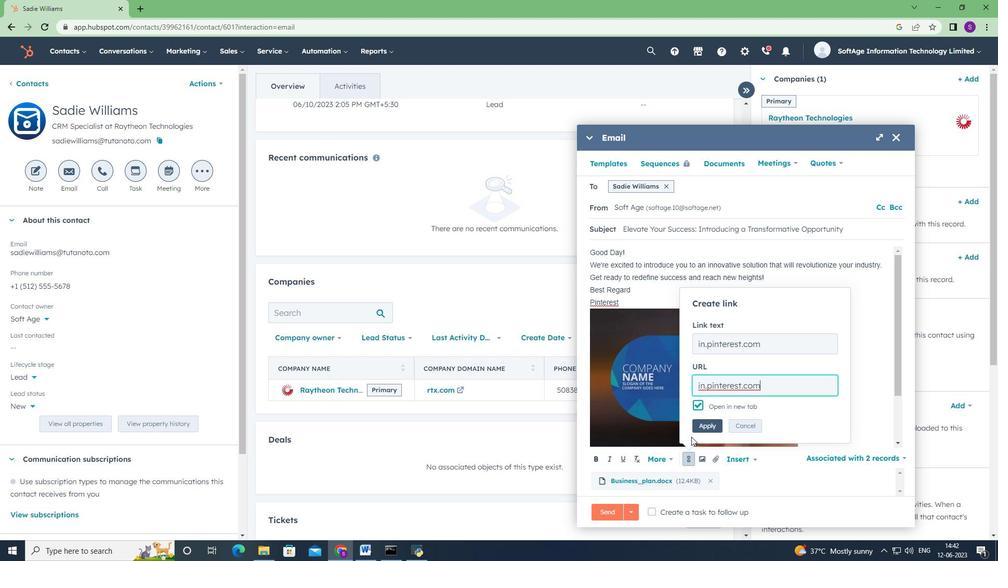 
Action: Mouse pressed left at (709, 430)
Screenshot: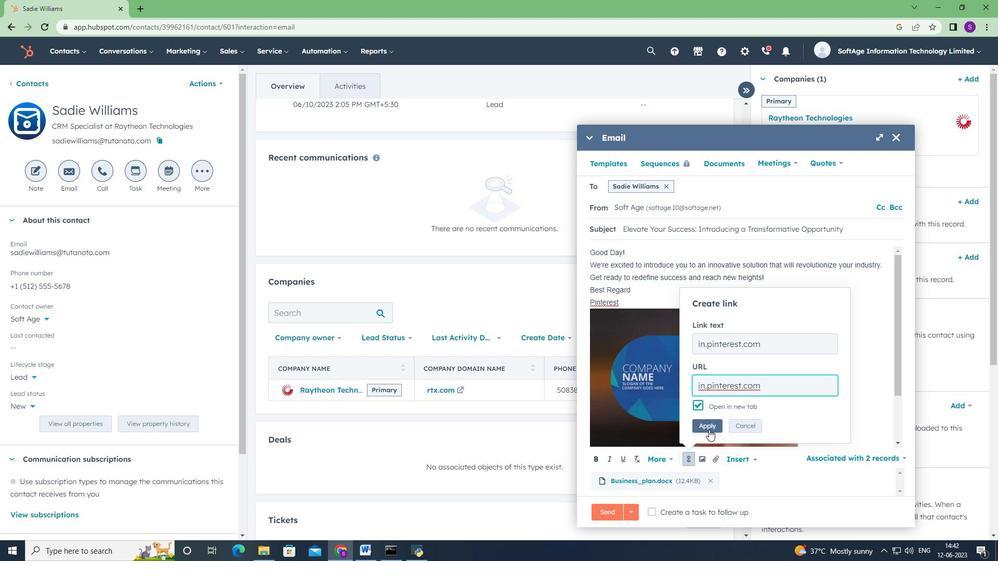 
Action: Mouse moved to (652, 514)
Screenshot: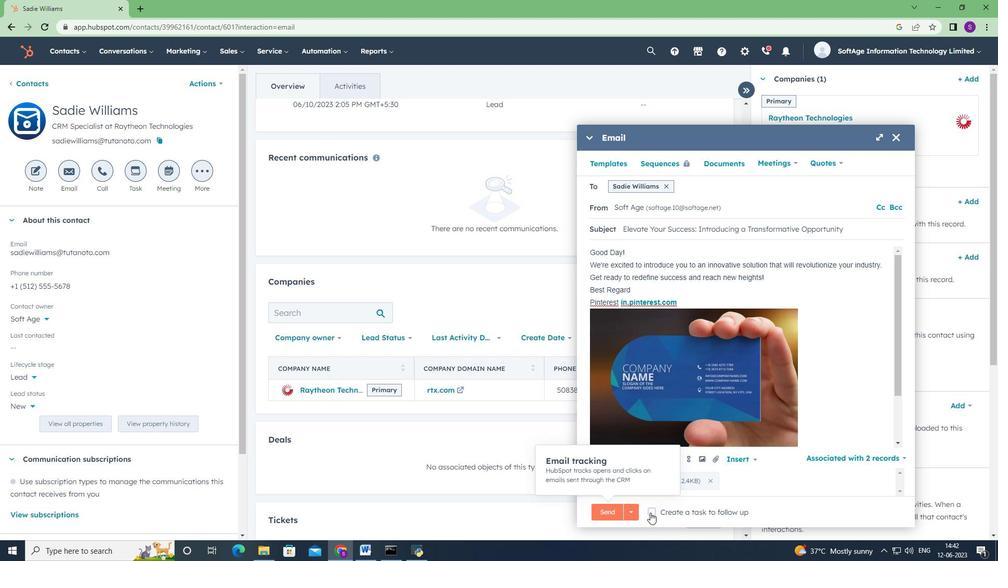 
Action: Mouse pressed left at (652, 514)
Screenshot: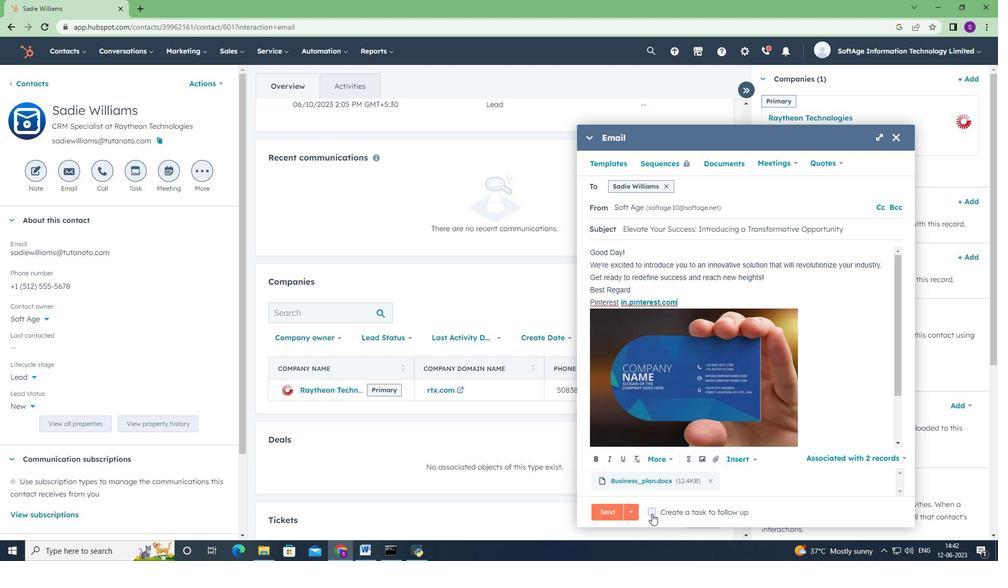 
Action: Mouse moved to (861, 510)
Screenshot: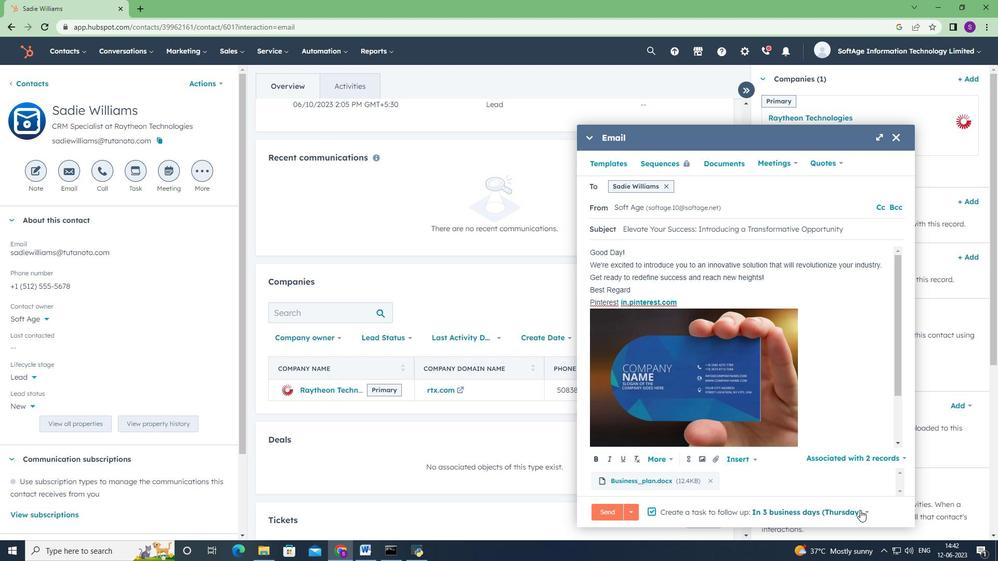 
Action: Mouse pressed left at (861, 510)
Screenshot: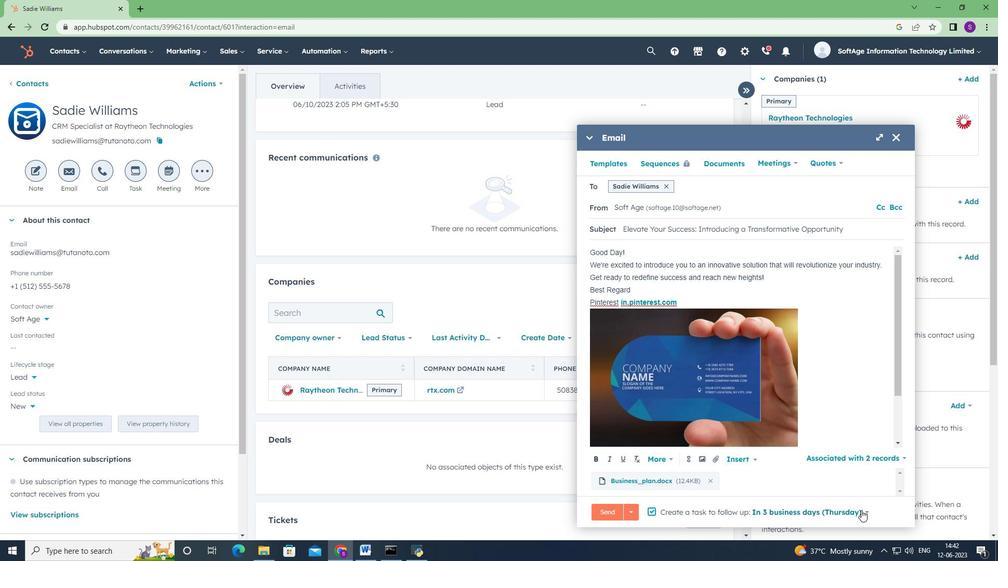 
Action: Mouse moved to (798, 472)
Screenshot: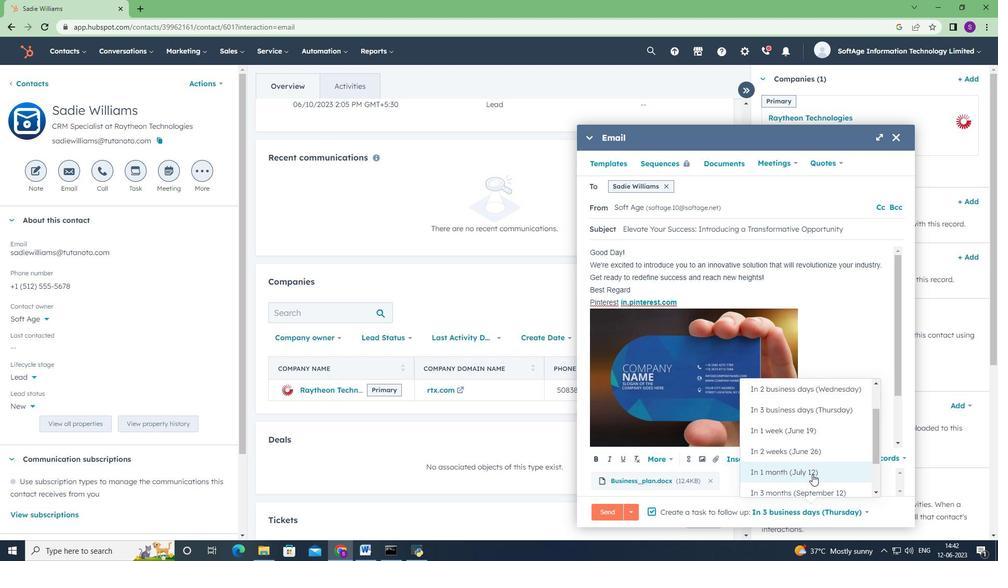 
Action: Mouse pressed left at (798, 472)
Screenshot: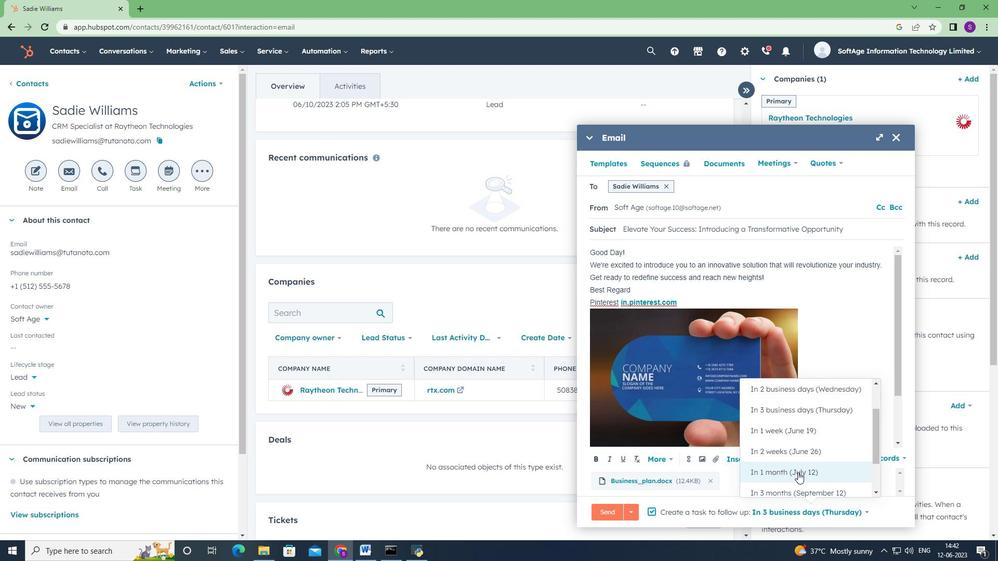 
Action: Mouse moved to (600, 512)
Screenshot: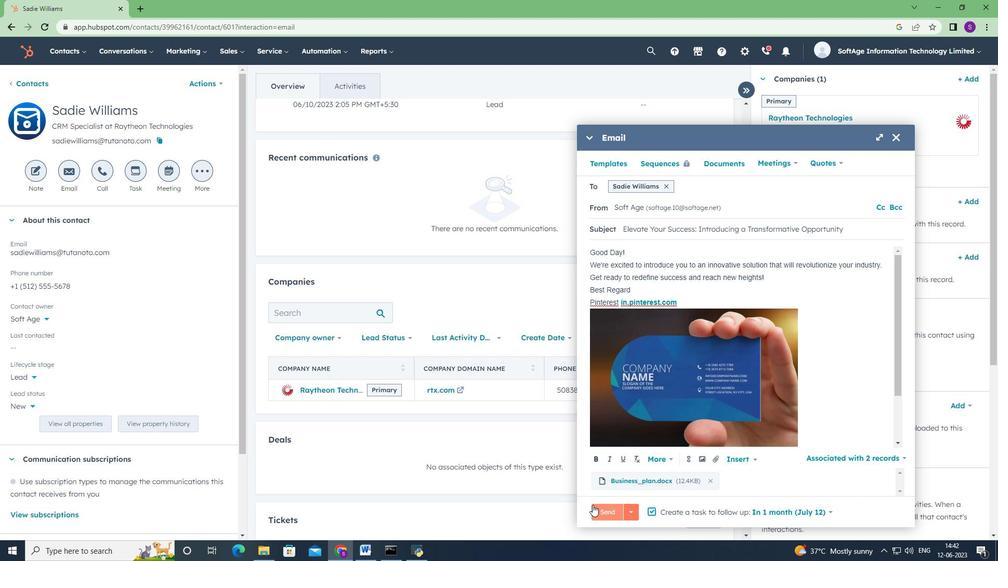 
Action: Mouse pressed left at (600, 512)
Screenshot: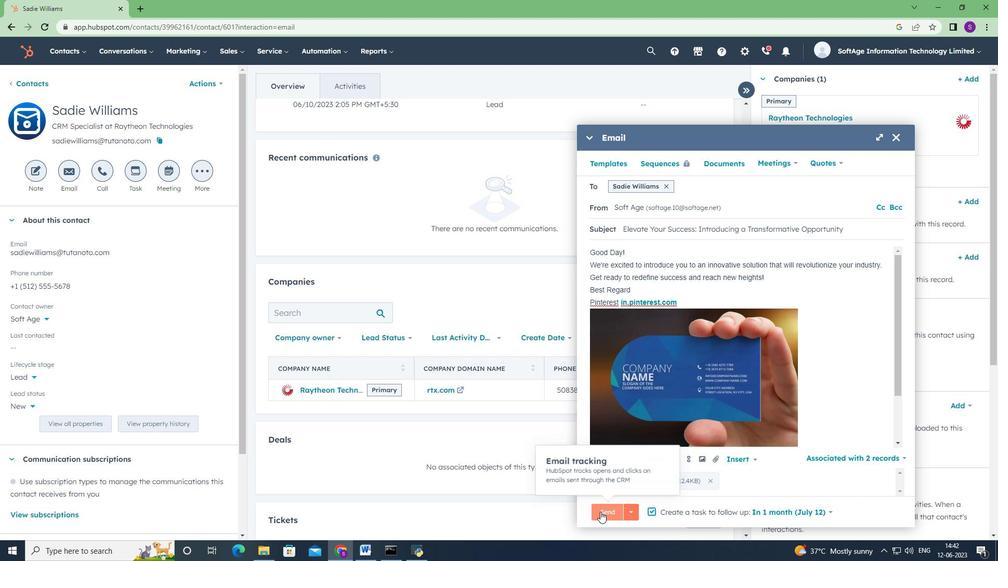 
Action: Mouse moved to (508, 432)
Screenshot: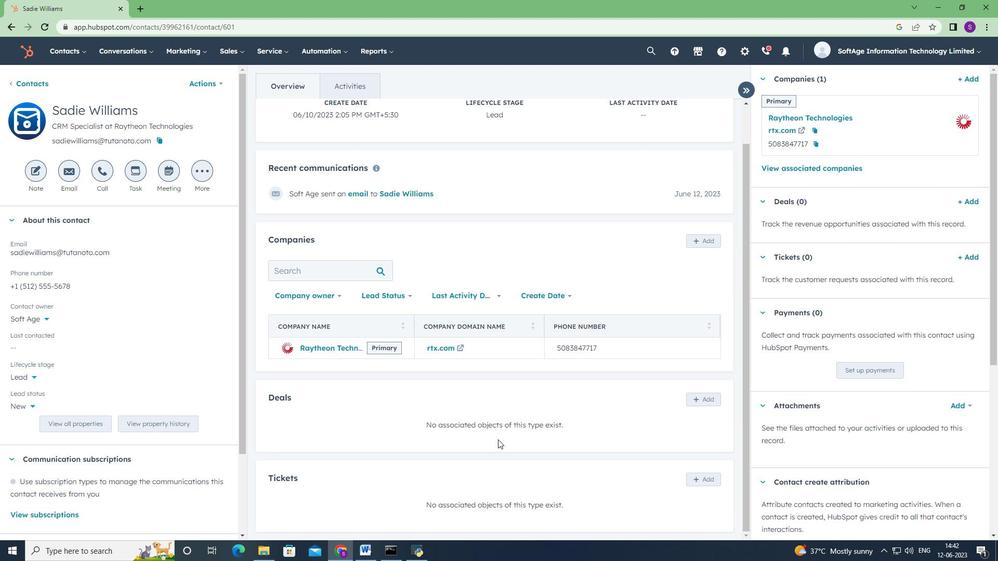 
Action: Mouse scrolled (508, 431) with delta (0, 0)
Screenshot: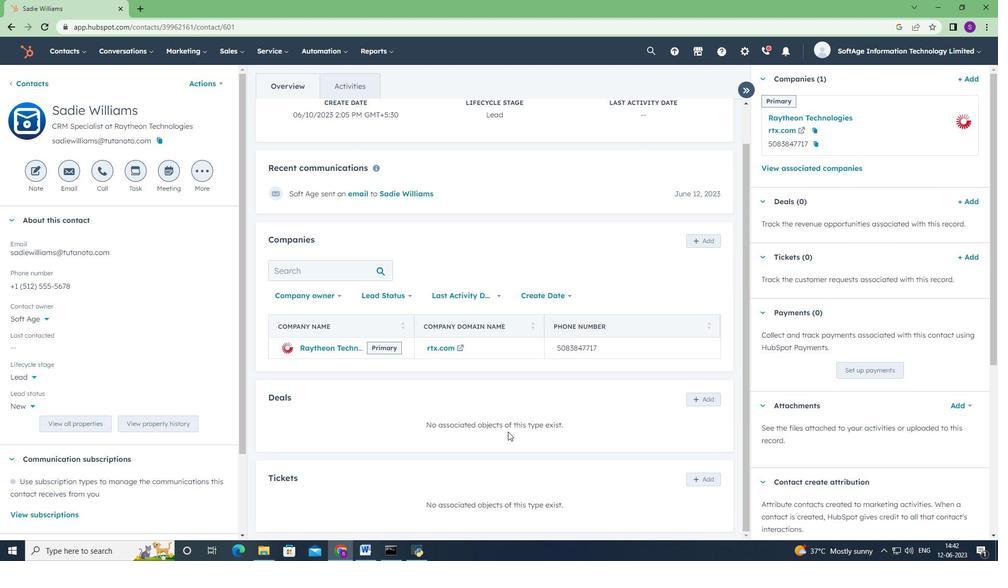 
Action: Mouse scrolled (508, 431) with delta (0, 0)
Screenshot: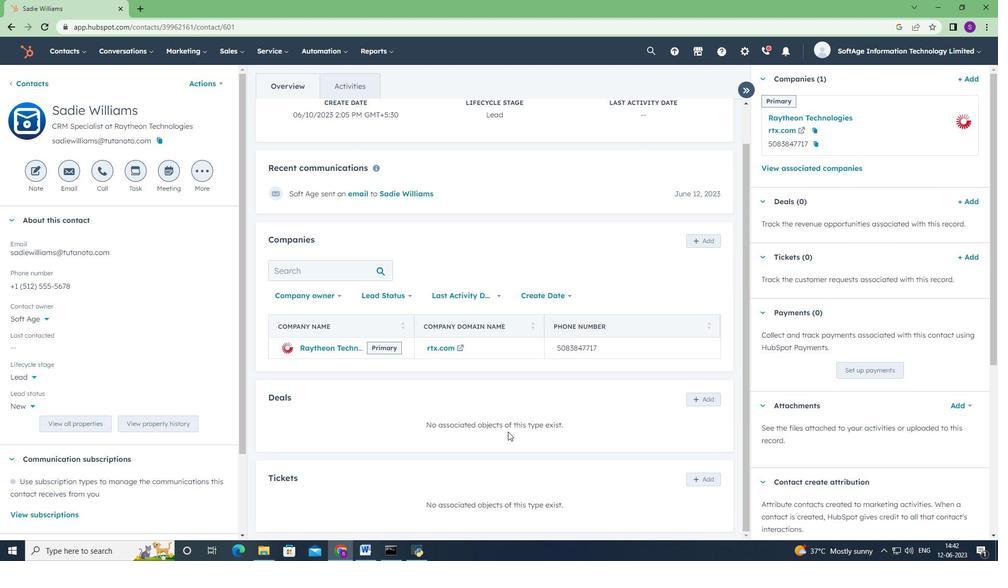 
Action: Mouse scrolled (508, 431) with delta (0, 0)
Screenshot: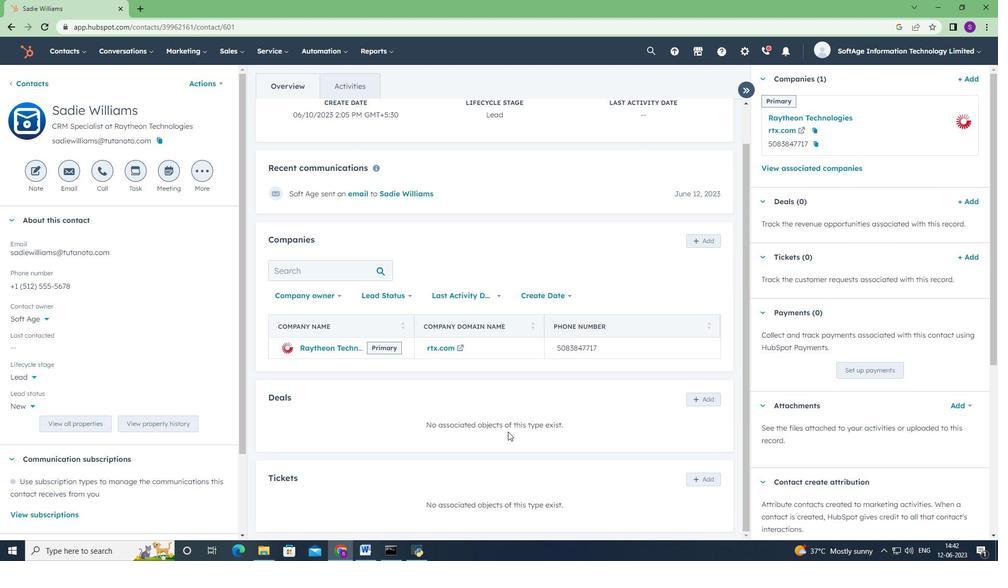 
Action: Mouse scrolled (508, 431) with delta (0, 0)
Screenshot: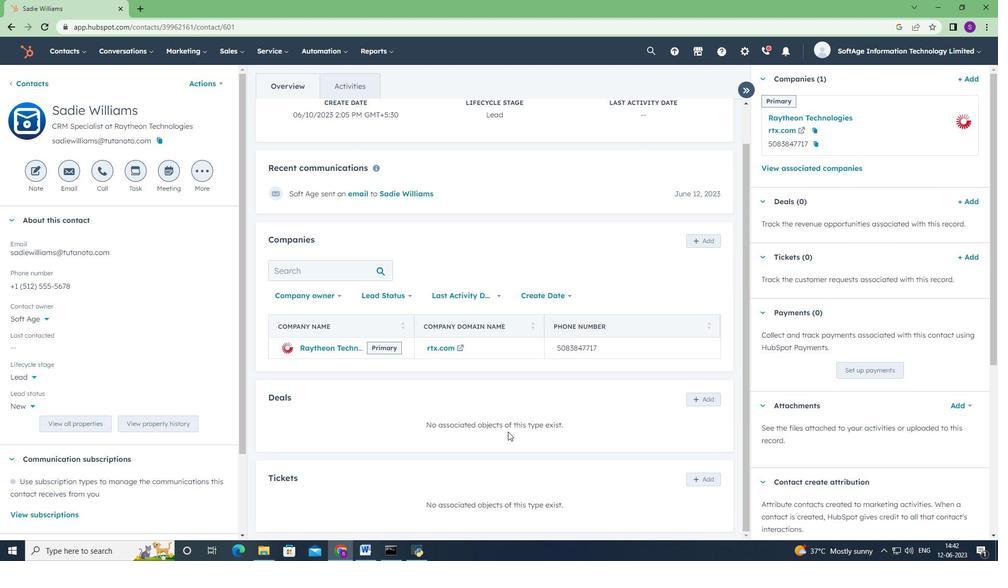 
Action: Mouse scrolled (508, 432) with delta (0, 0)
Screenshot: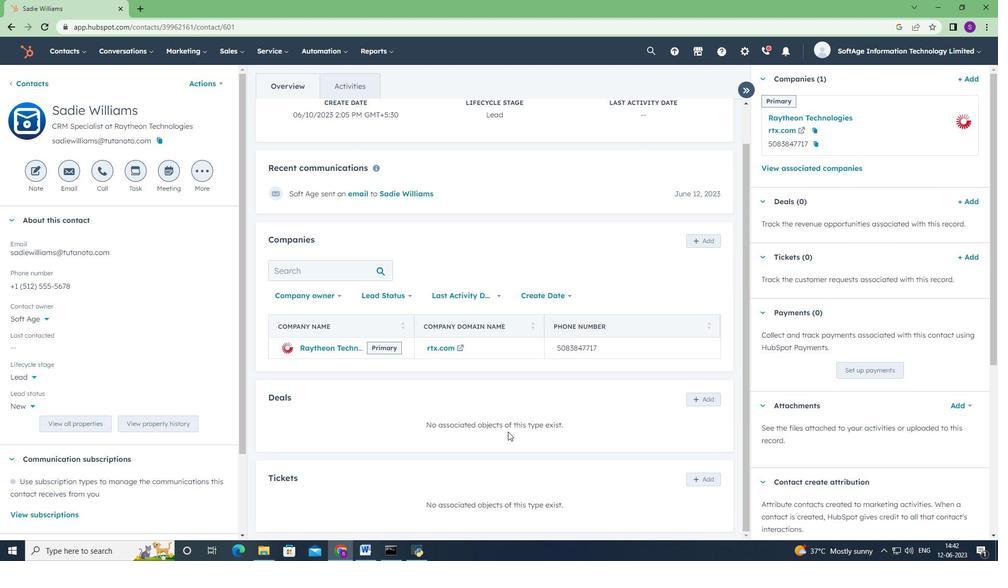 
Action: Mouse scrolled (508, 432) with delta (0, 0)
Screenshot: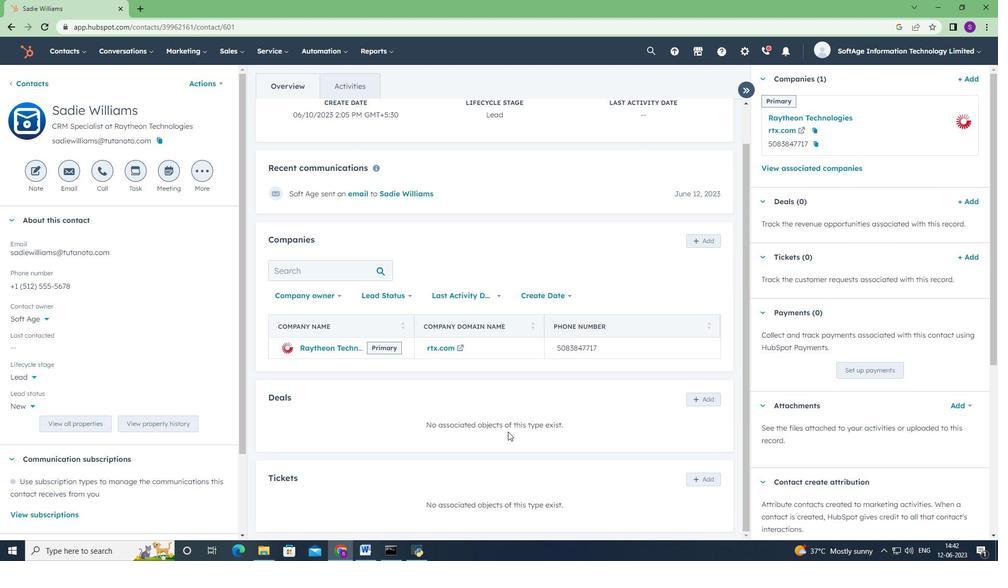 
Action: Mouse scrolled (508, 432) with delta (0, 0)
Screenshot: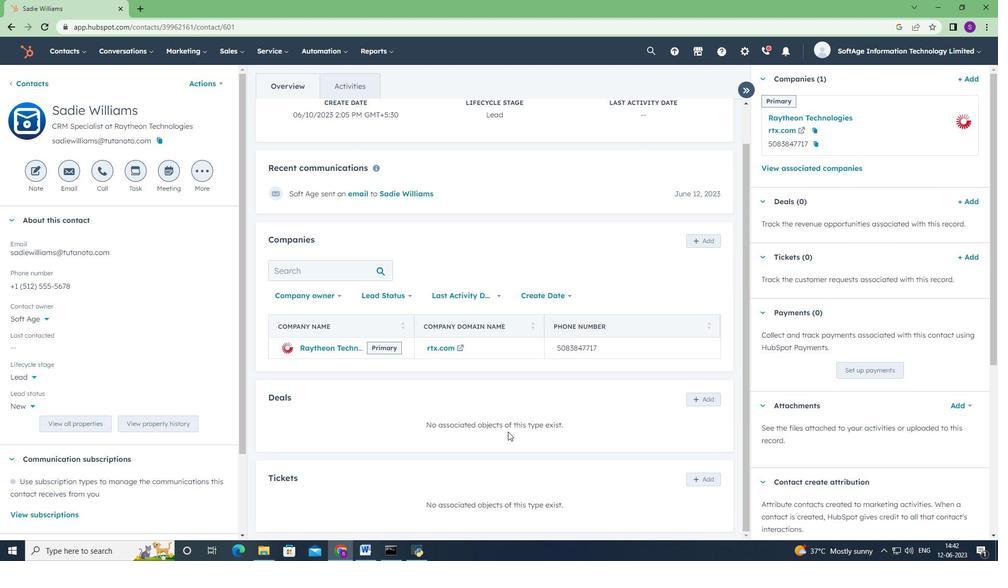 
Action: Mouse scrolled (508, 432) with delta (0, 0)
Screenshot: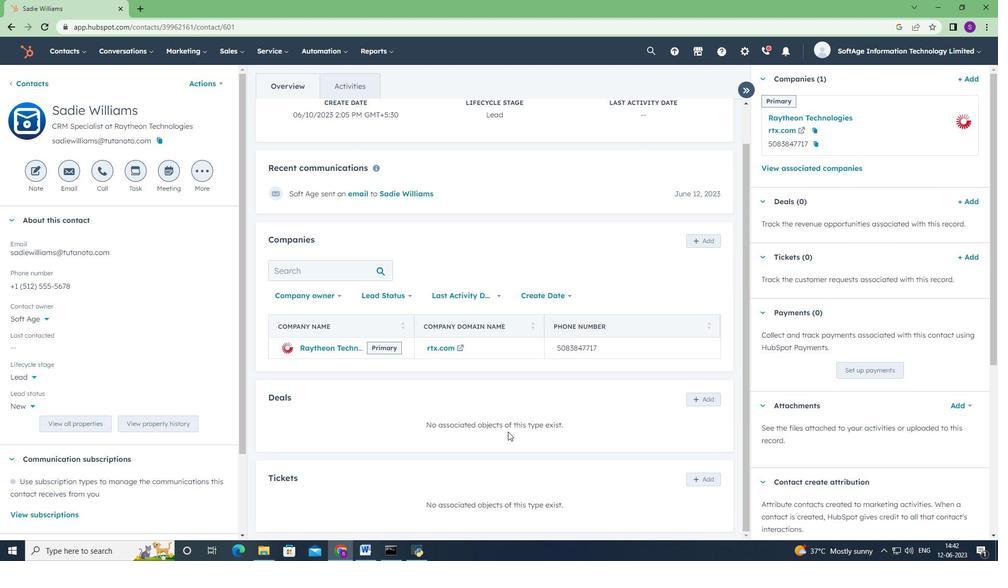 
Action: Mouse scrolled (508, 432) with delta (0, 0)
Screenshot: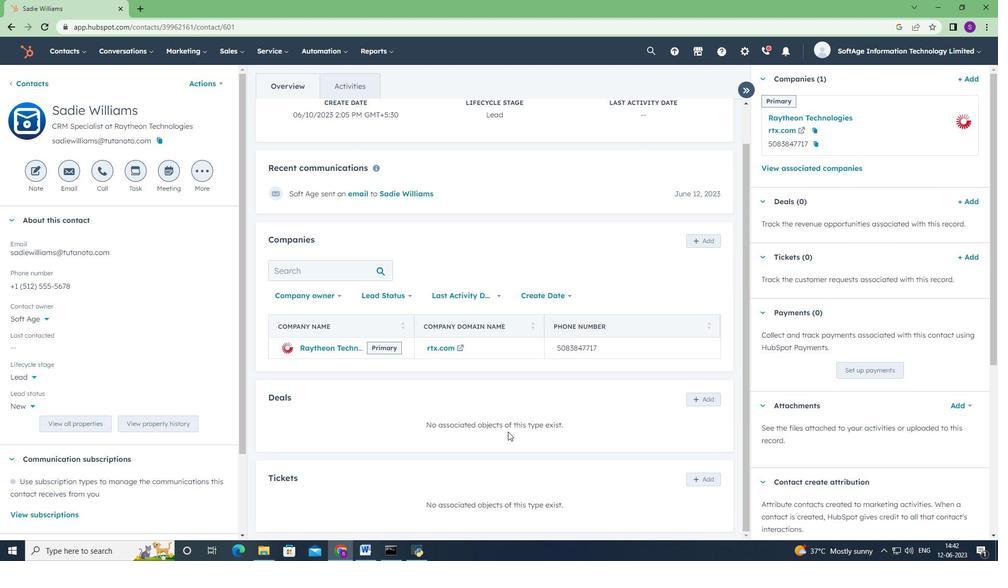 
